 Task: Find connections with filter location Bönen with filter topic #Indiawith filter profile language Spanish with filter current company Union Bank of India with filter school Emlyon business school with filter industry Political Organizations with filter service category Management with filter keywords title Graphic Designer
Action: Mouse moved to (553, 72)
Screenshot: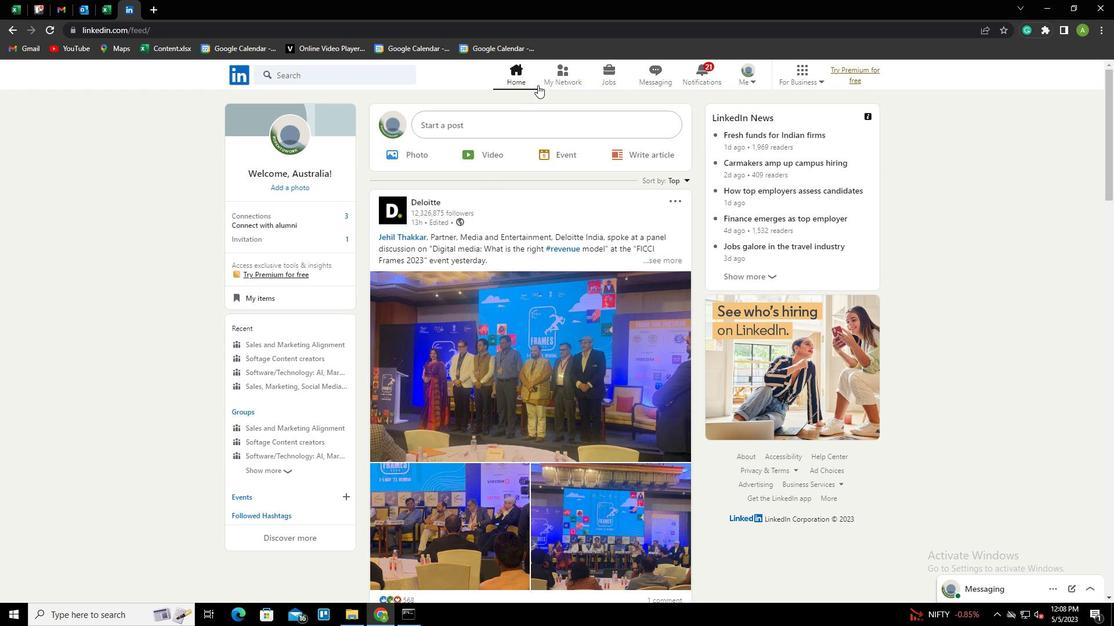 
Action: Mouse pressed left at (553, 72)
Screenshot: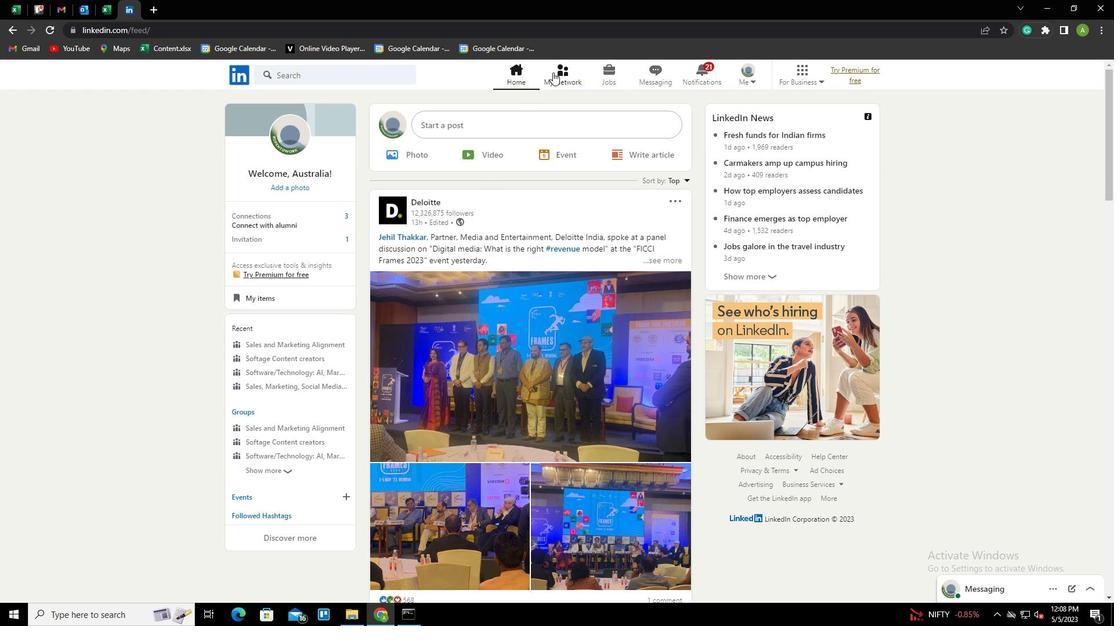 
Action: Mouse moved to (314, 139)
Screenshot: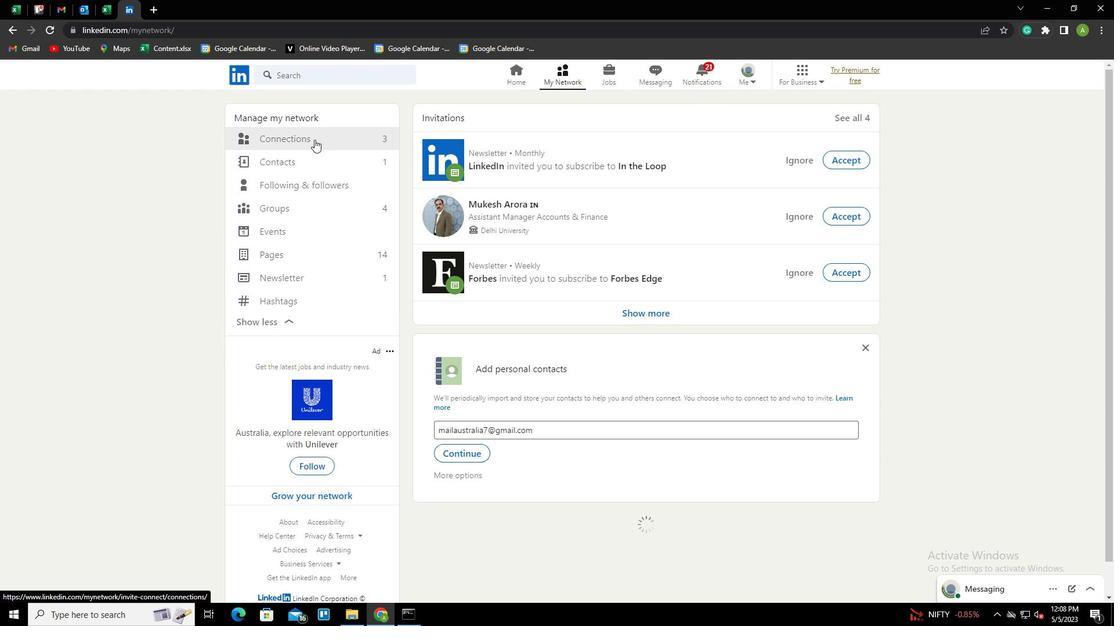 
Action: Mouse pressed left at (314, 139)
Screenshot: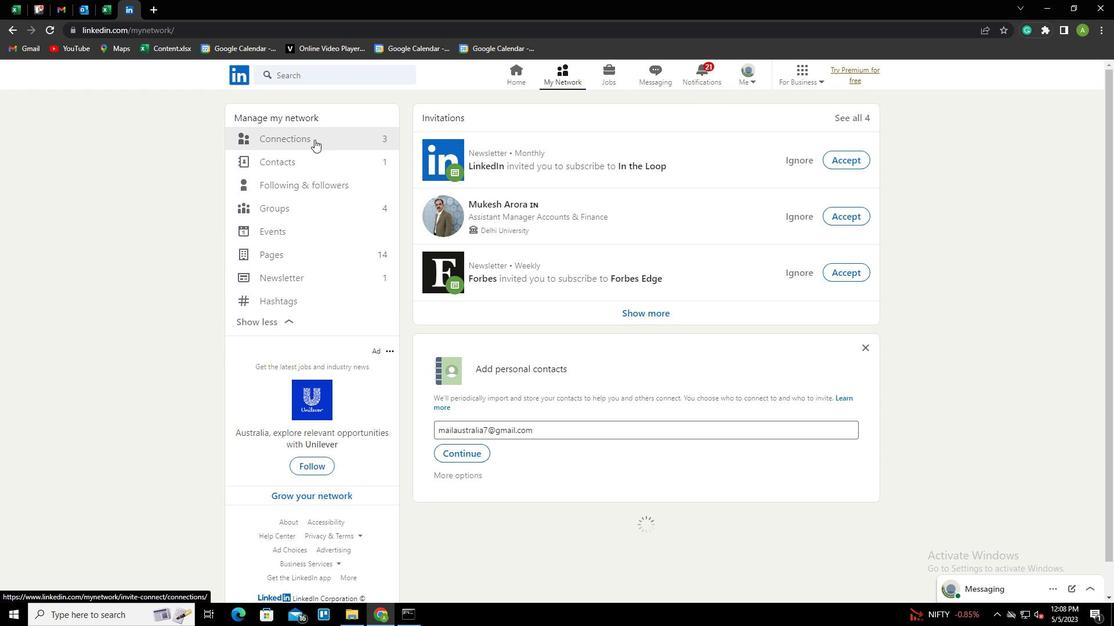 
Action: Mouse moved to (638, 138)
Screenshot: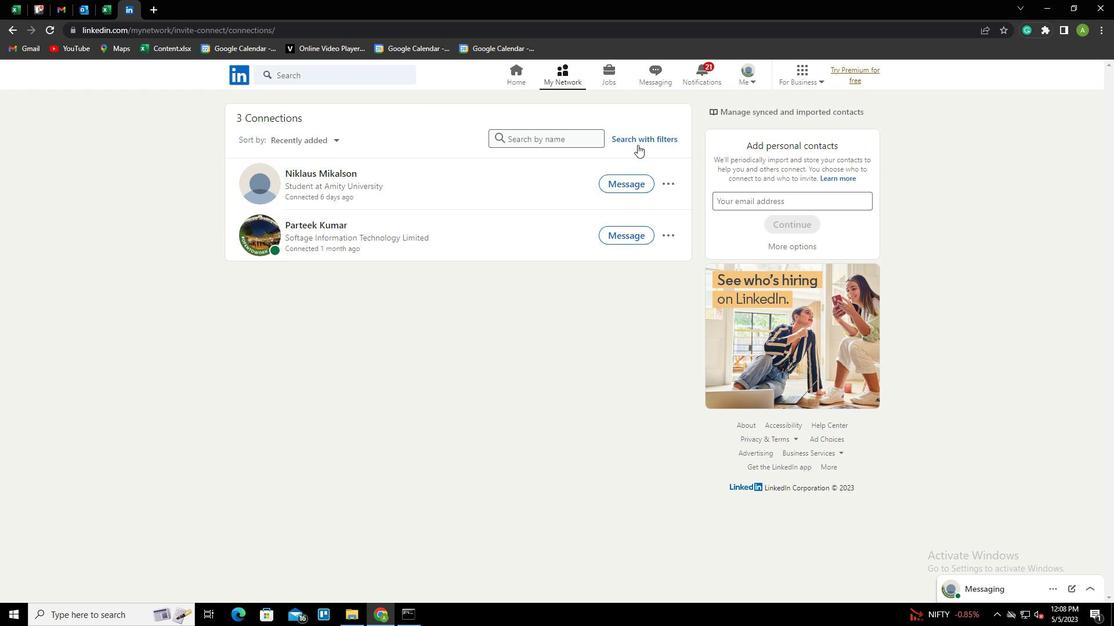 
Action: Mouse pressed left at (638, 138)
Screenshot: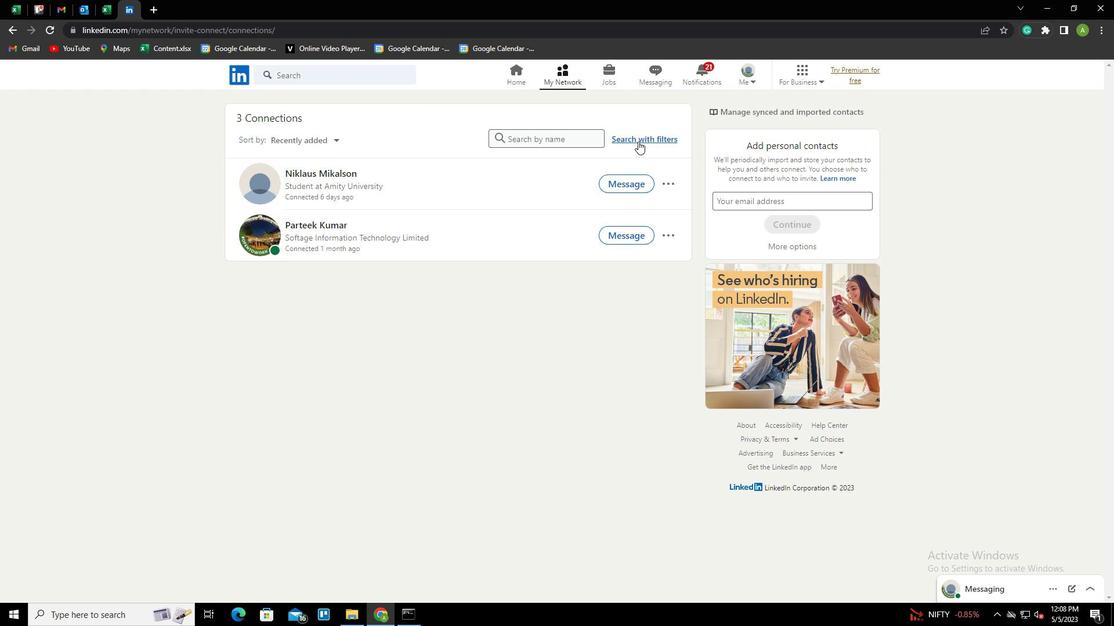 
Action: Mouse moved to (602, 104)
Screenshot: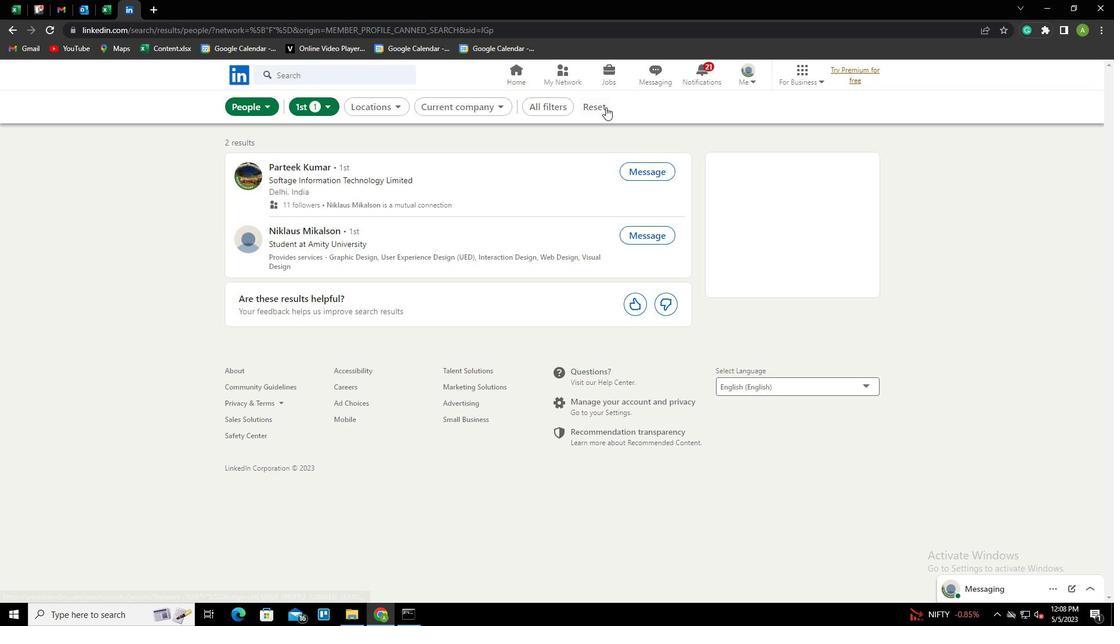 
Action: Mouse pressed left at (602, 104)
Screenshot: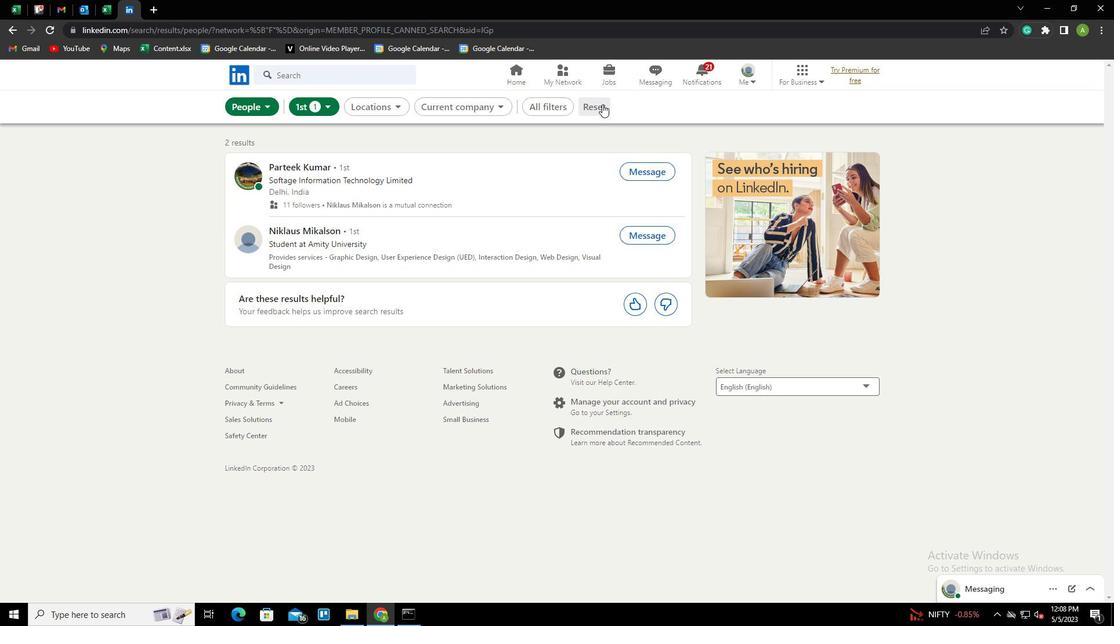 
Action: Mouse moved to (574, 107)
Screenshot: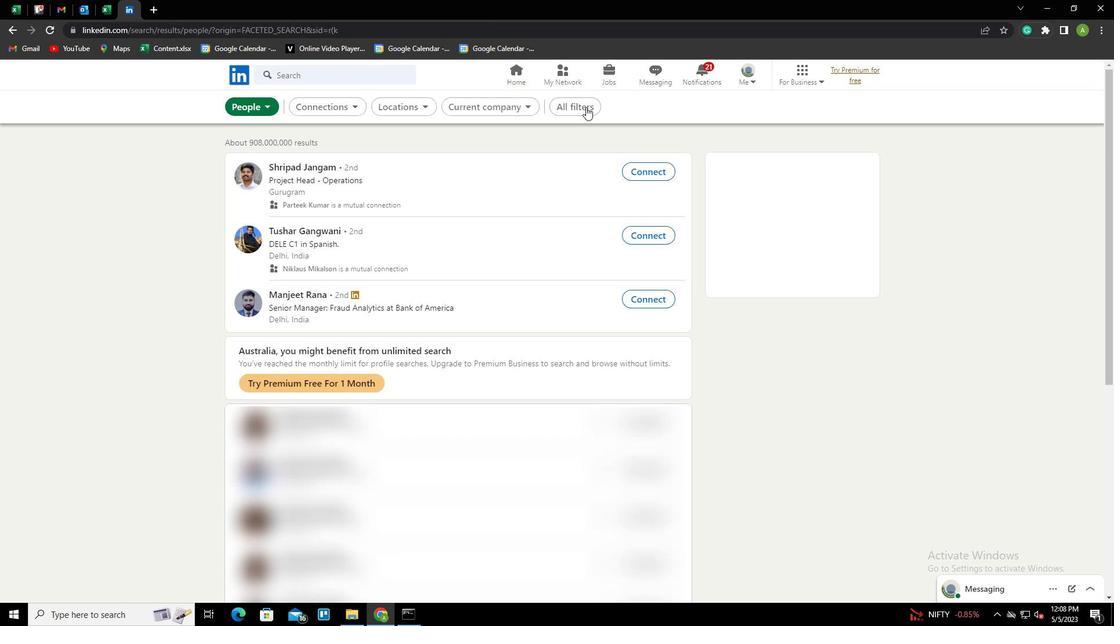 
Action: Mouse pressed left at (574, 107)
Screenshot: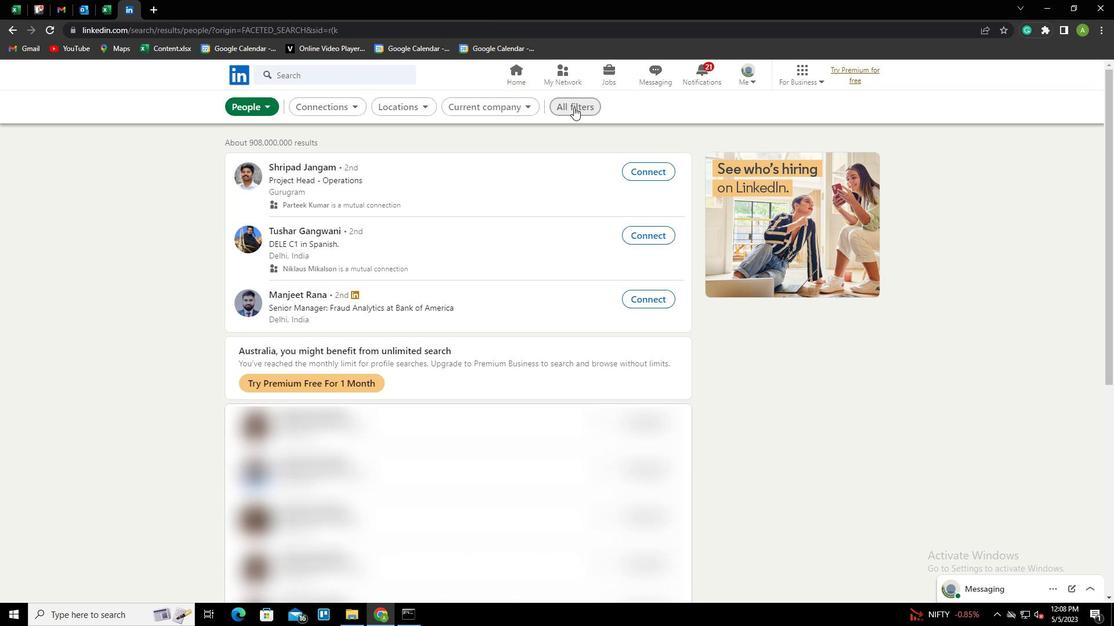 
Action: Mouse moved to (897, 312)
Screenshot: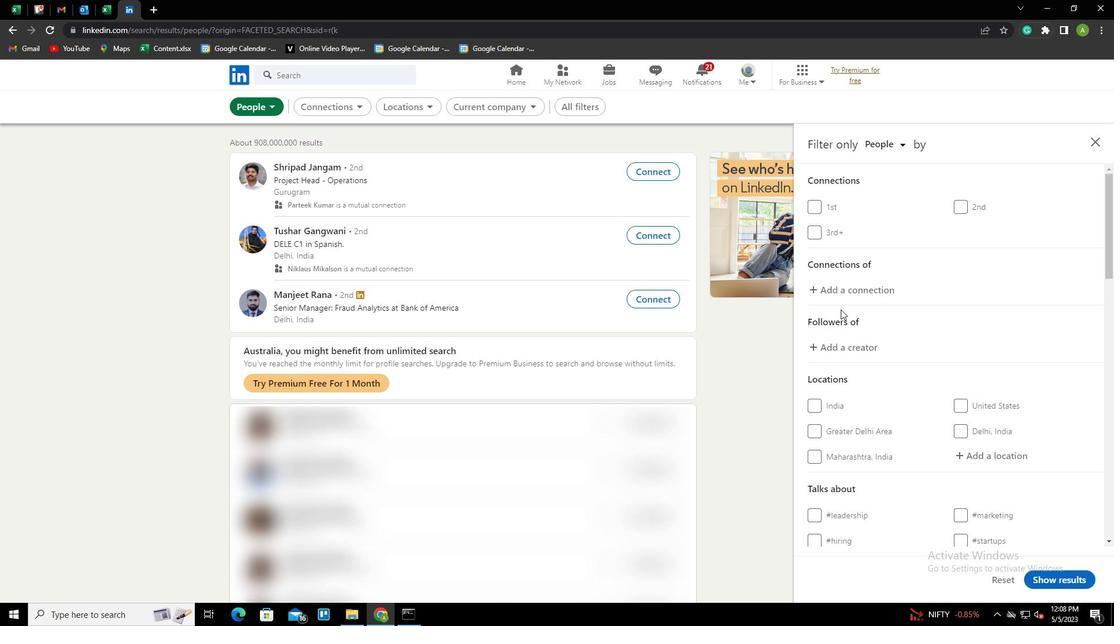 
Action: Mouse scrolled (897, 311) with delta (0, 0)
Screenshot: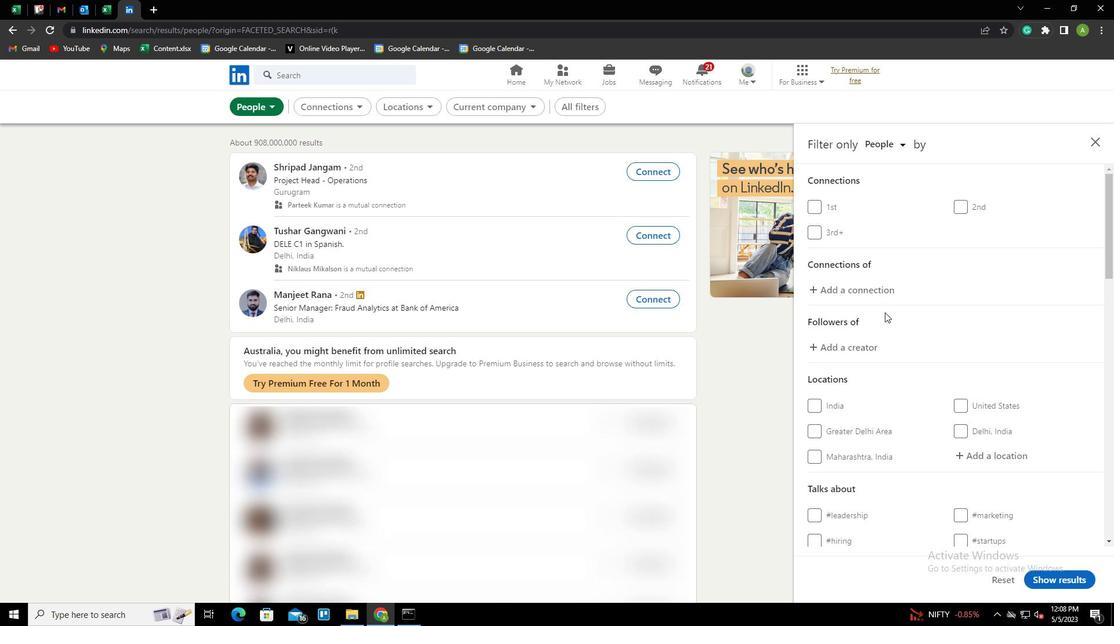 
Action: Mouse scrolled (897, 311) with delta (0, 0)
Screenshot: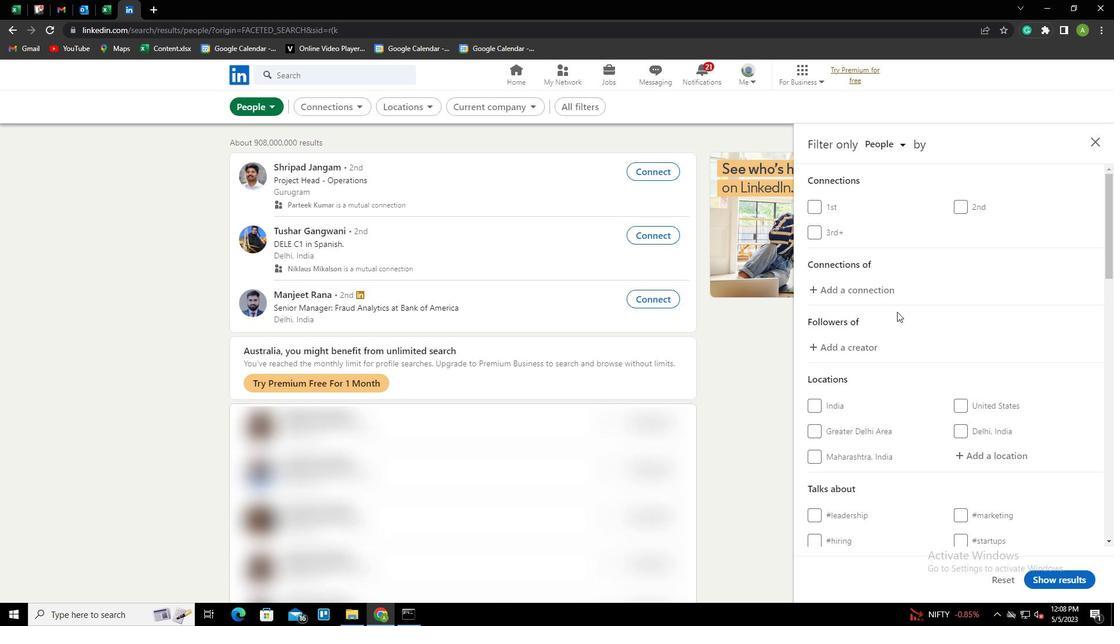 
Action: Mouse scrolled (897, 311) with delta (0, 0)
Screenshot: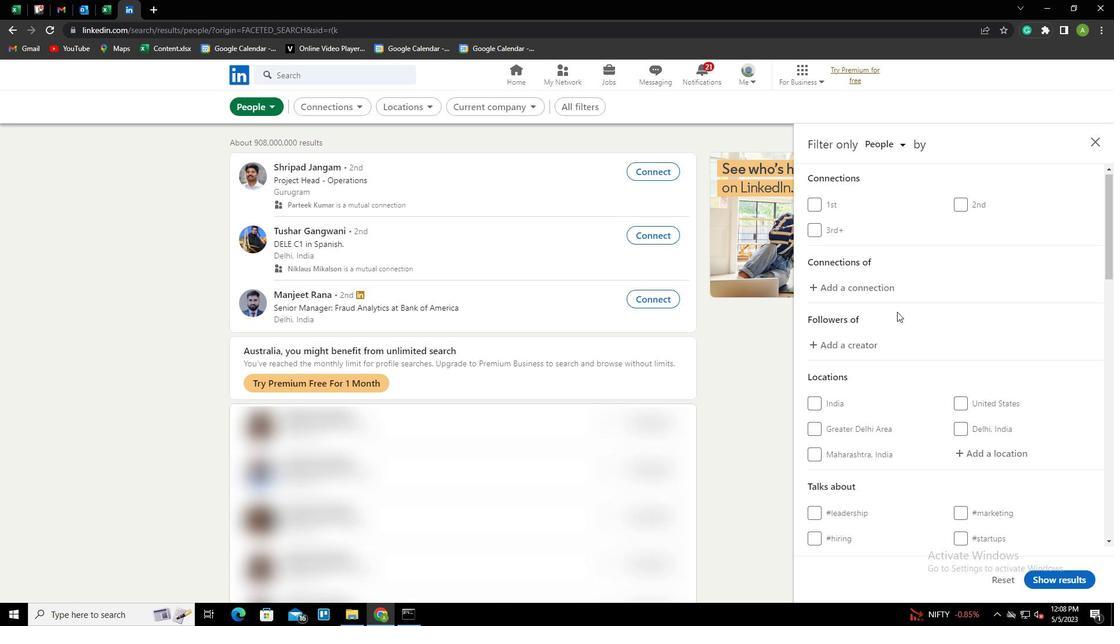 
Action: Mouse moved to (984, 283)
Screenshot: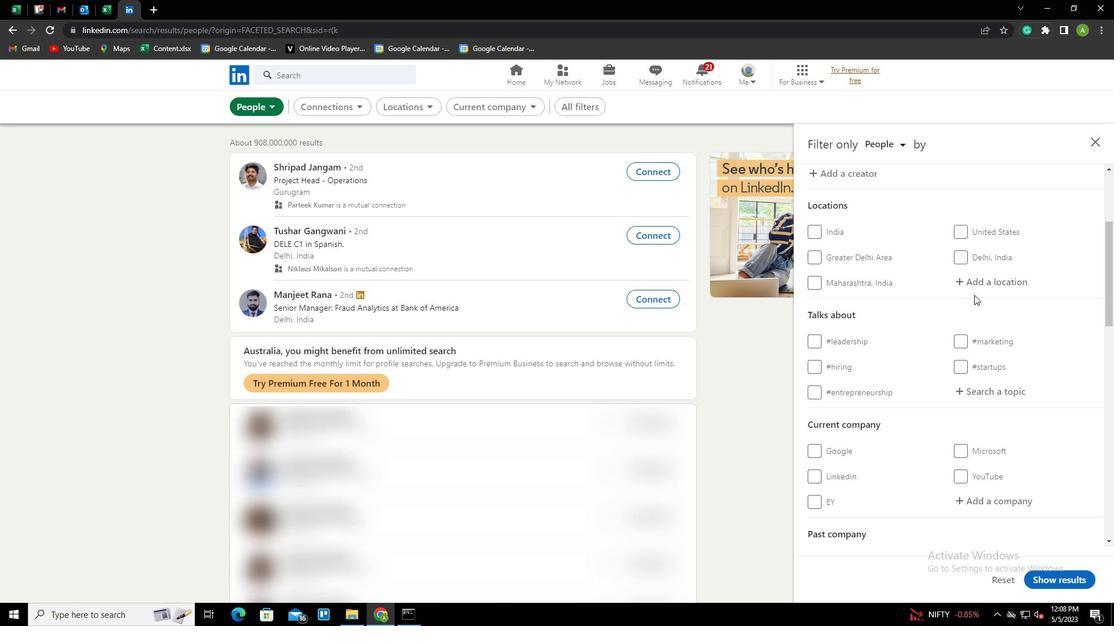 
Action: Mouse pressed left at (984, 283)
Screenshot: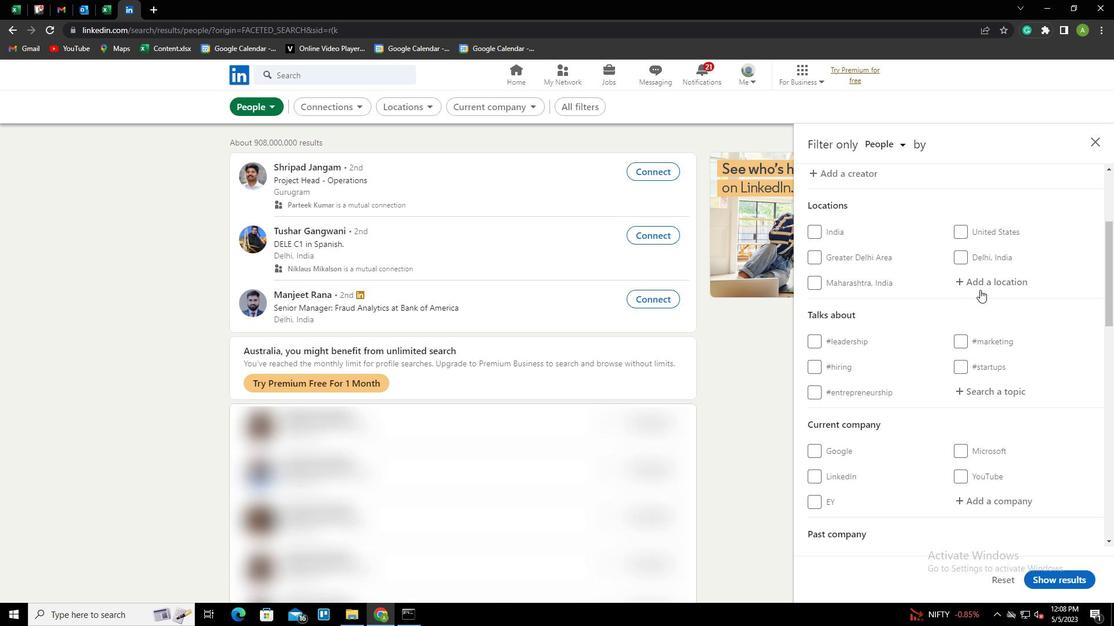 
Action: Key pressed <Key.shift>C
Screenshot: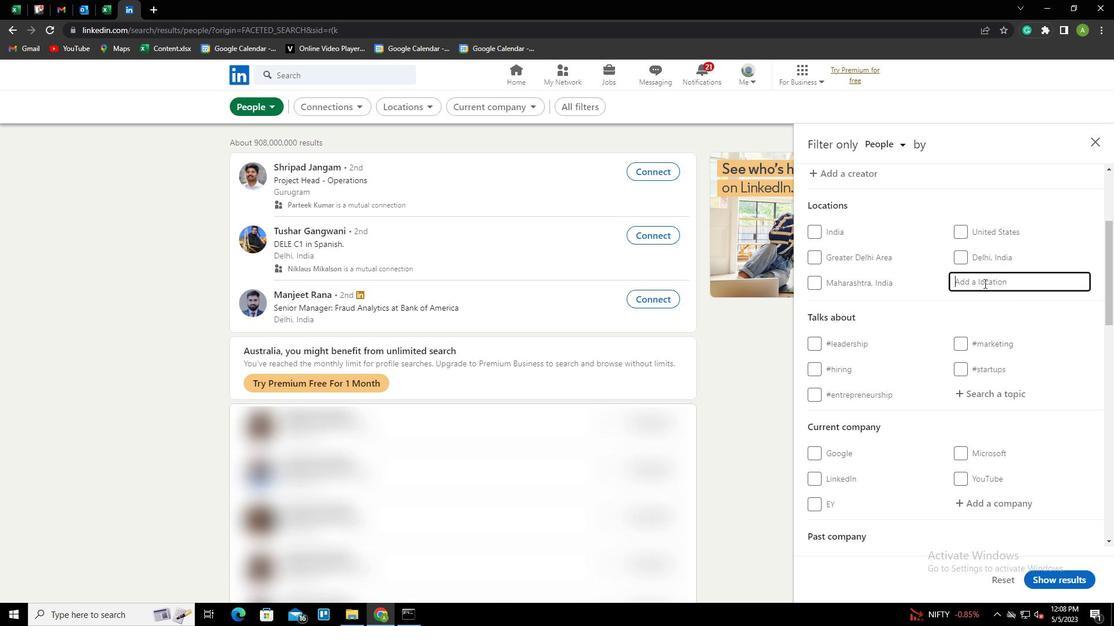 
Action: Mouse moved to (948, 261)
Screenshot: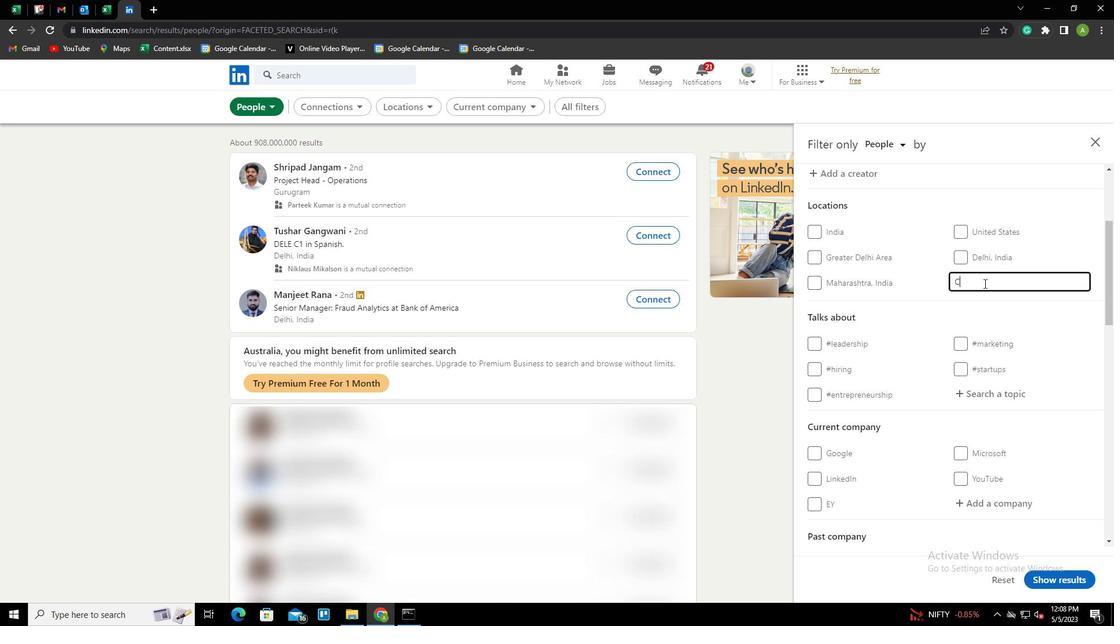 
Action: Key pressed <Key.backspace><Key.shift>BONEN<Key.down><Key.enter>
Screenshot: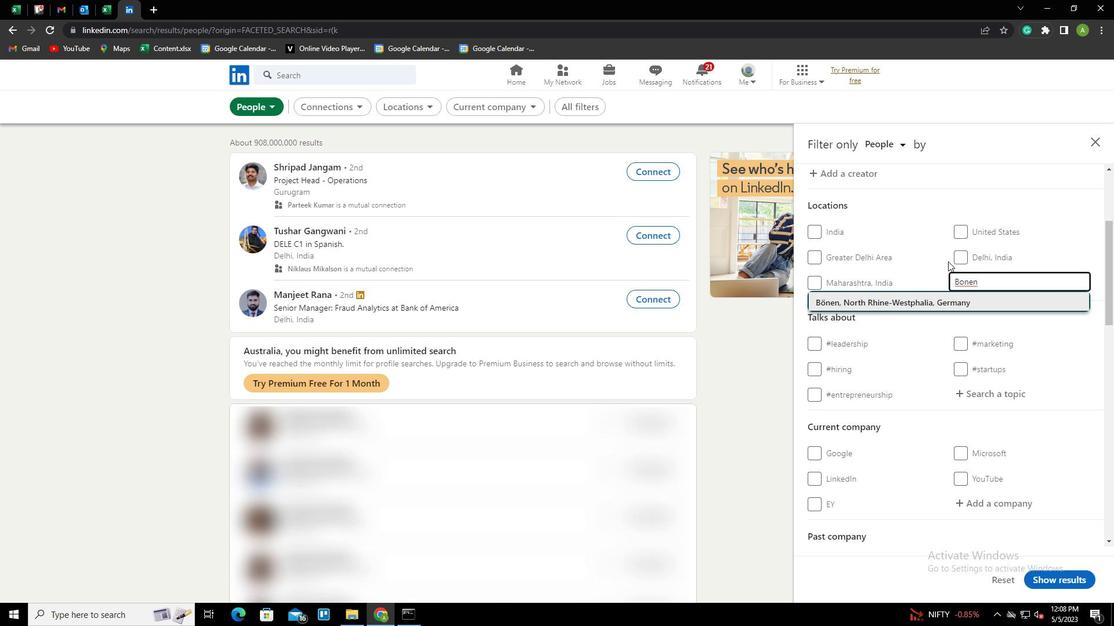 
Action: Mouse scrolled (948, 261) with delta (0, 0)
Screenshot: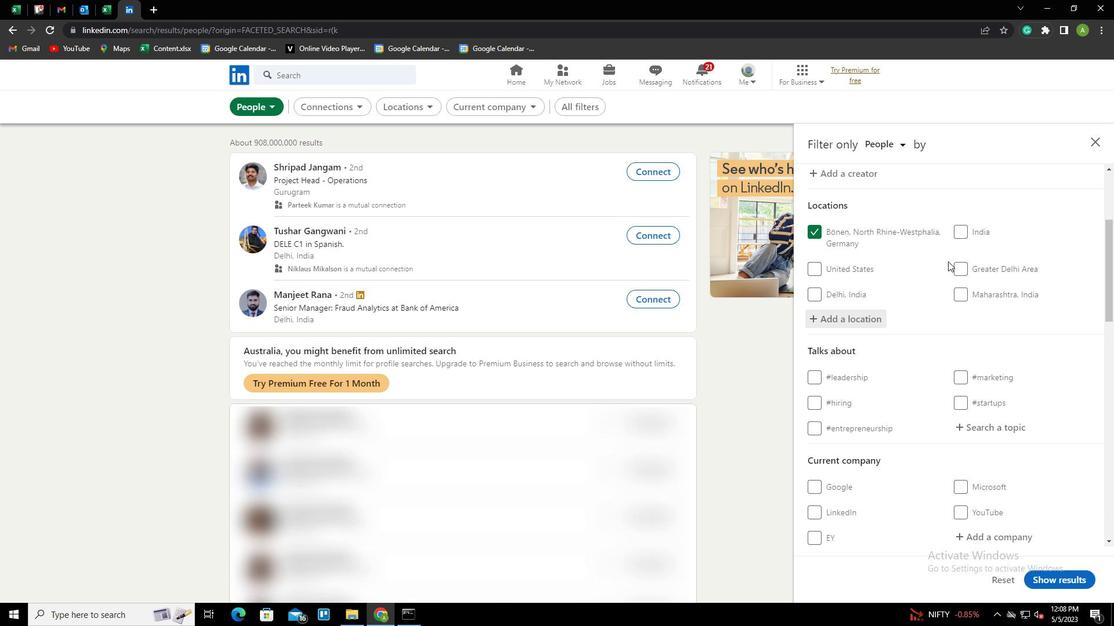 
Action: Mouse scrolled (948, 261) with delta (0, 0)
Screenshot: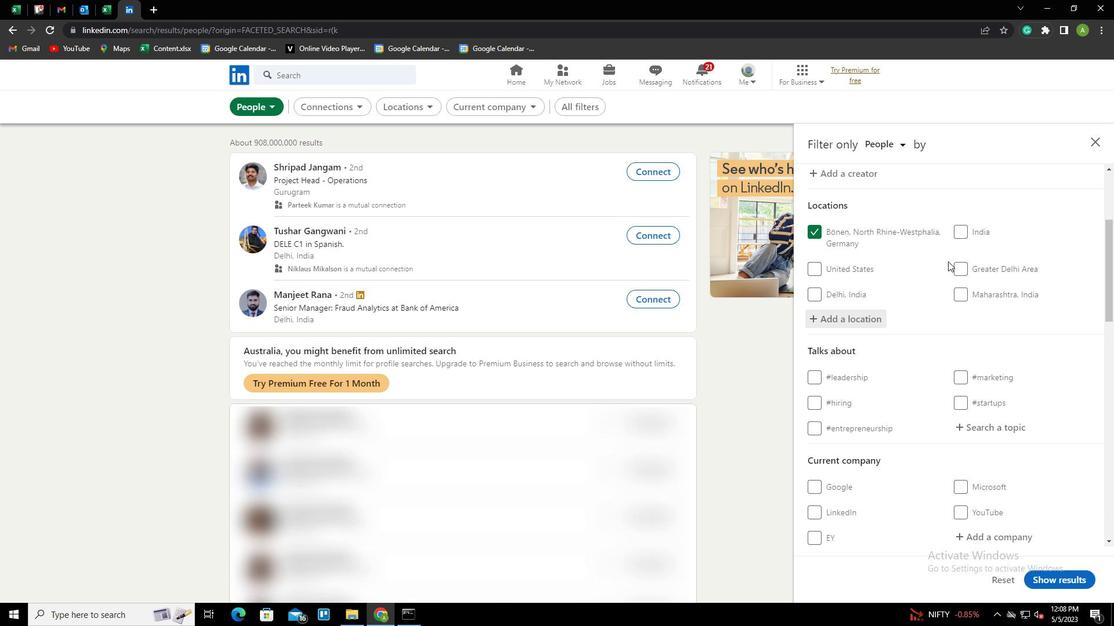 
Action: Mouse moved to (974, 307)
Screenshot: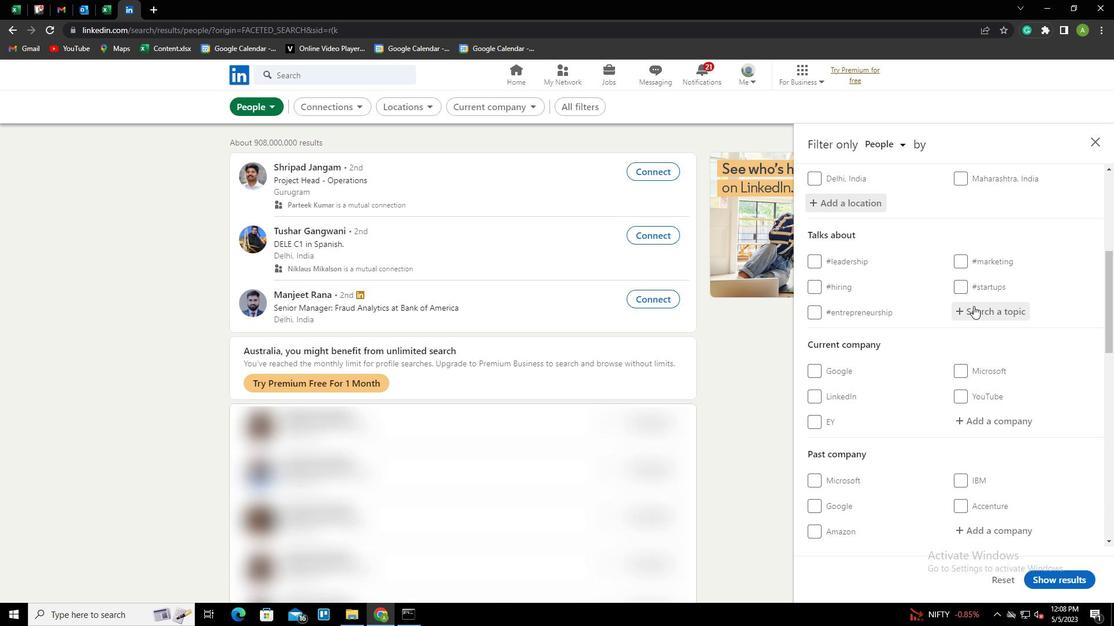 
Action: Mouse pressed left at (974, 307)
Screenshot: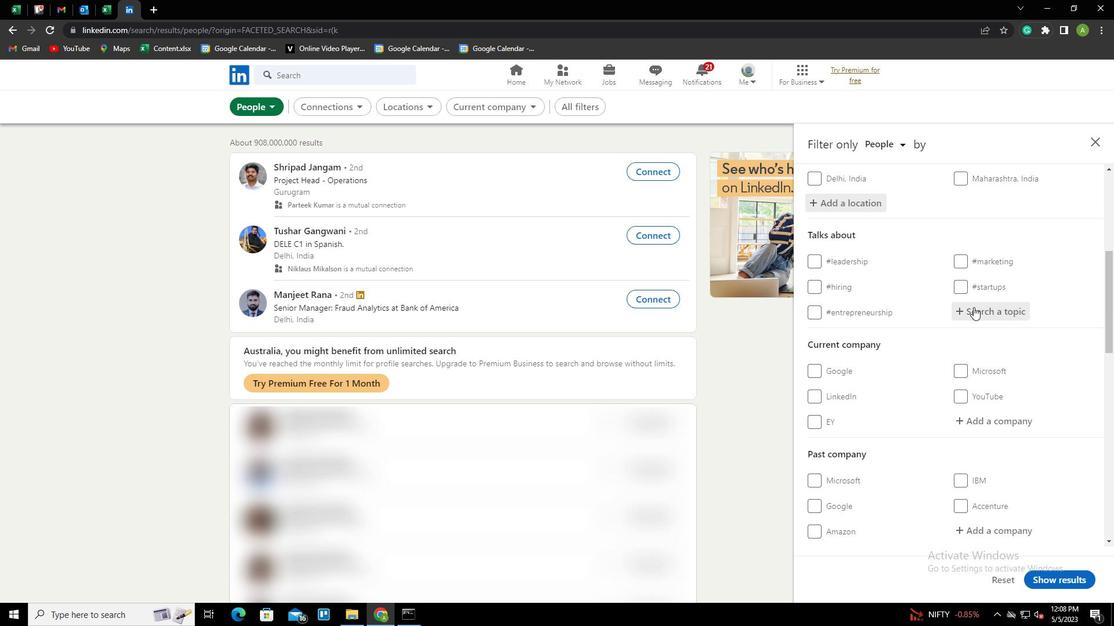 
Action: Key pressed INDIA<Key.down><Key.enter>
Screenshot: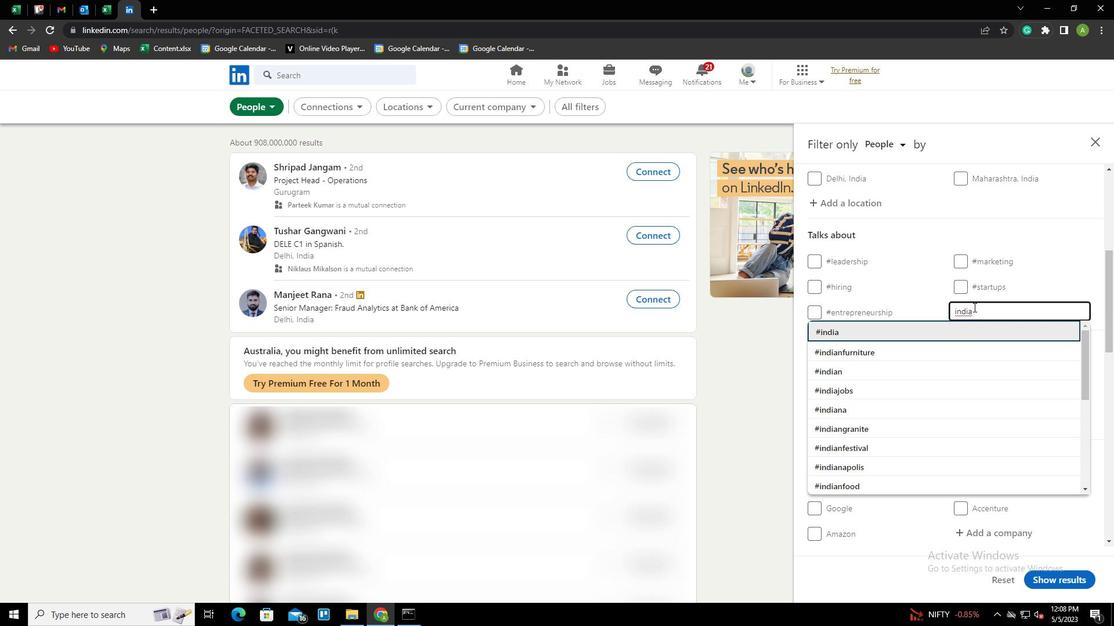 
Action: Mouse scrolled (974, 307) with delta (0, 0)
Screenshot: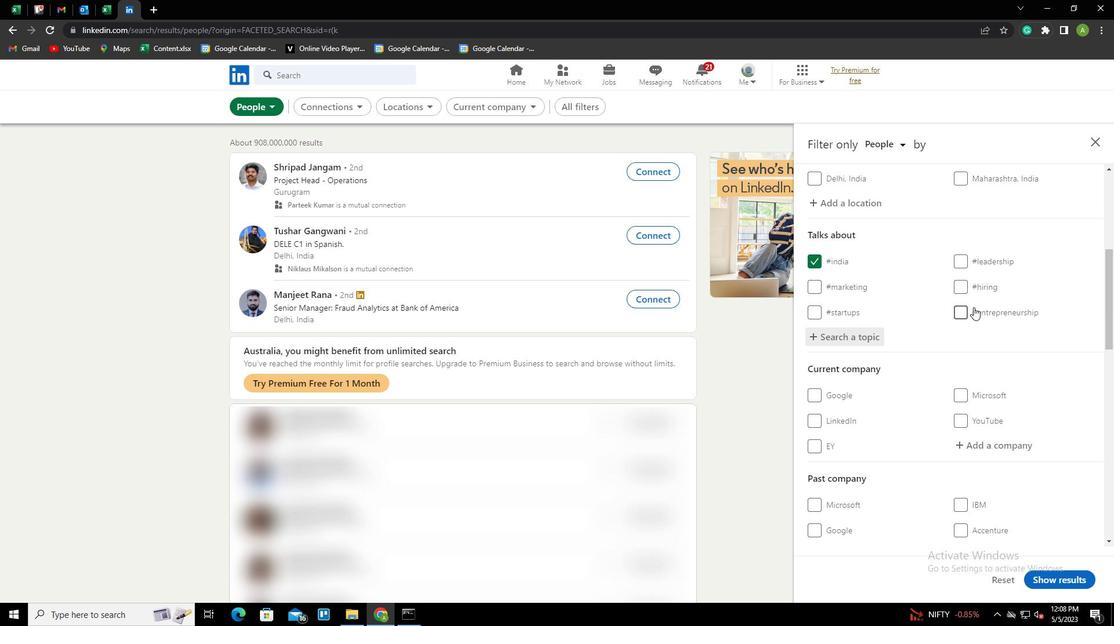 
Action: Mouse scrolled (974, 307) with delta (0, 0)
Screenshot: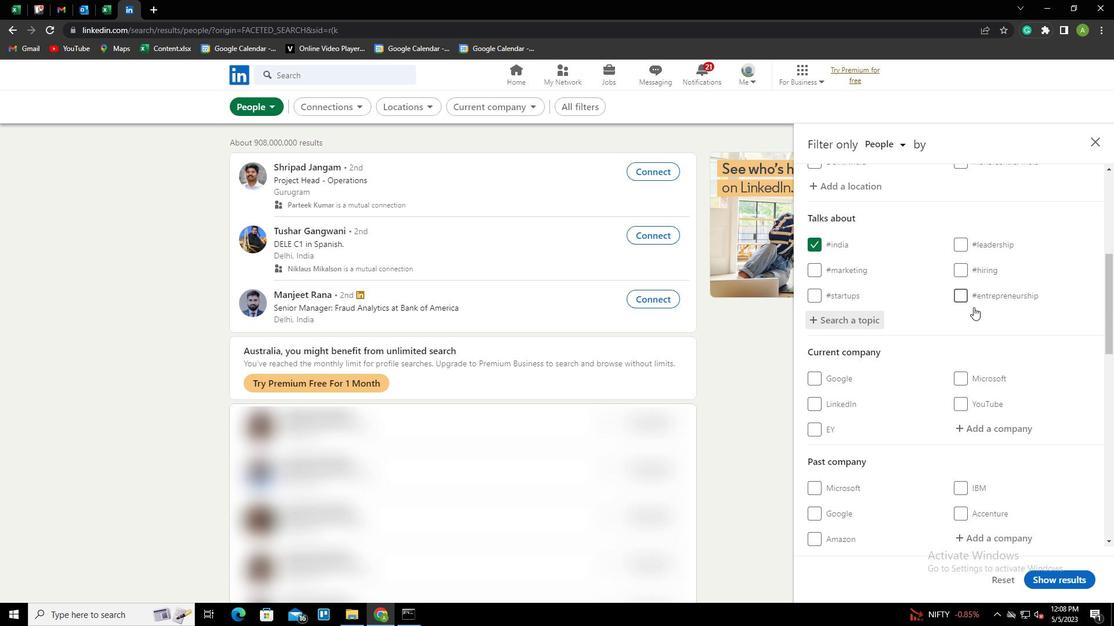
Action: Mouse scrolled (974, 307) with delta (0, 0)
Screenshot: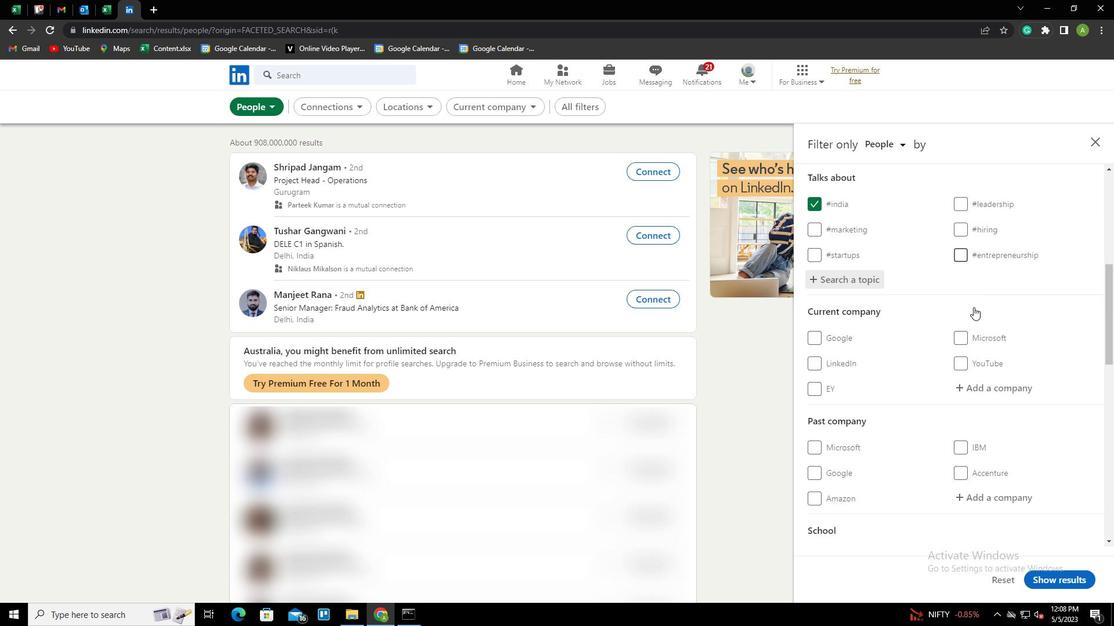
Action: Mouse scrolled (974, 307) with delta (0, 0)
Screenshot: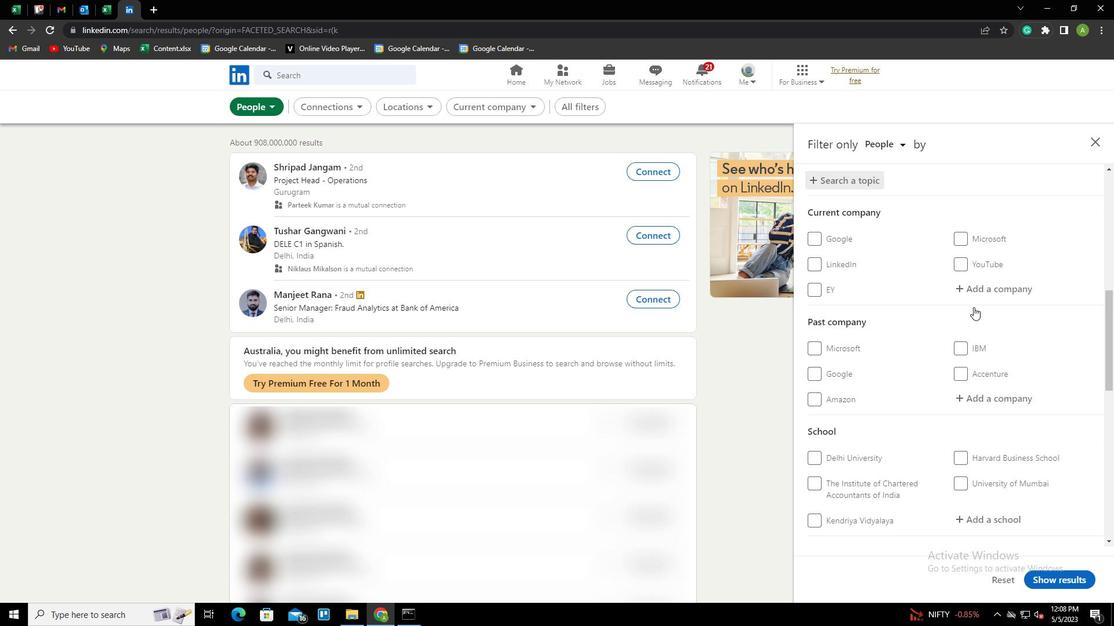 
Action: Mouse scrolled (974, 307) with delta (0, 0)
Screenshot: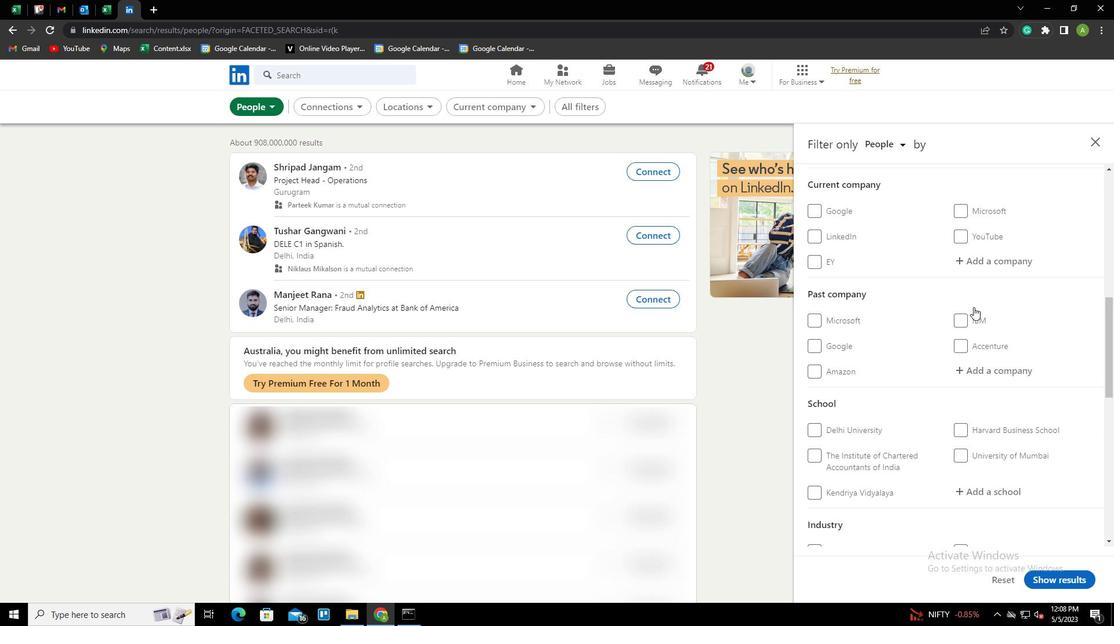 
Action: Mouse scrolled (974, 307) with delta (0, 0)
Screenshot: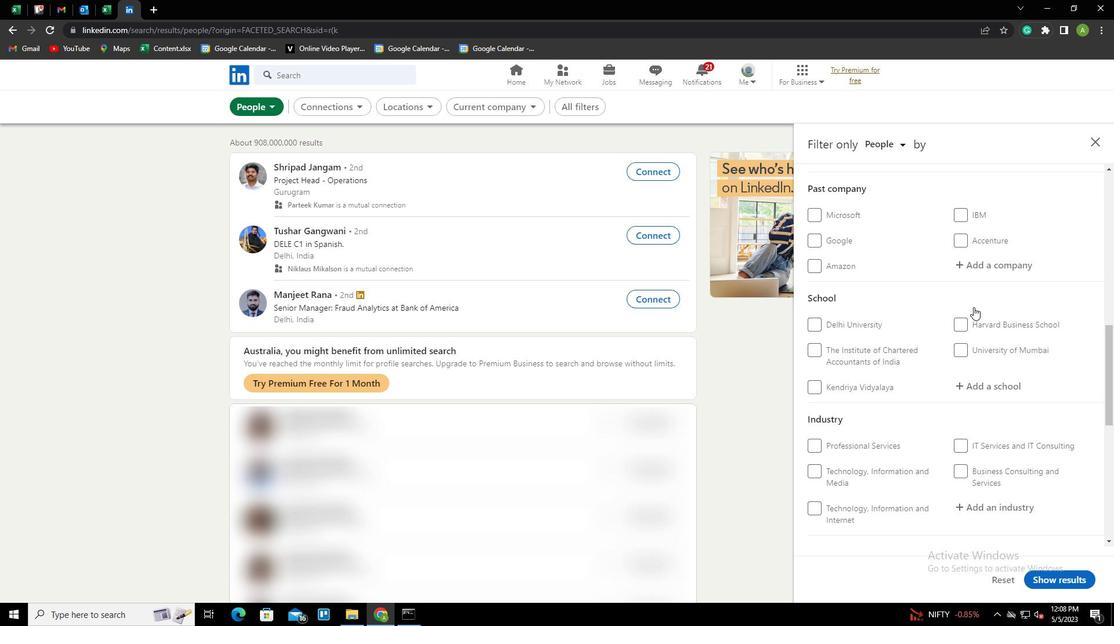
Action: Mouse scrolled (974, 307) with delta (0, 0)
Screenshot: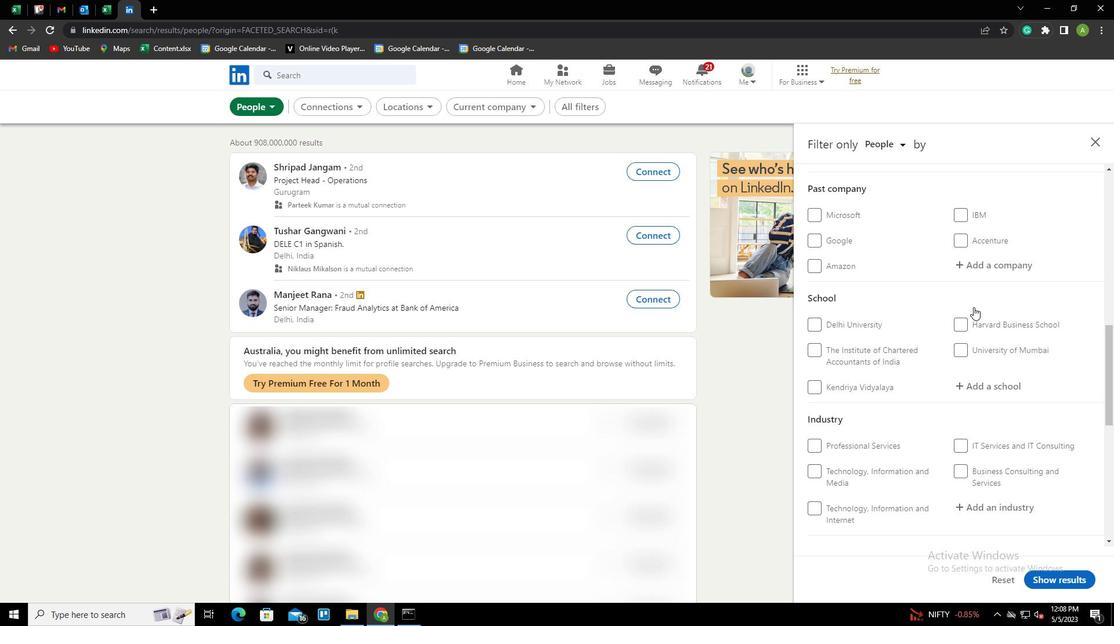 
Action: Mouse scrolled (974, 307) with delta (0, 0)
Screenshot: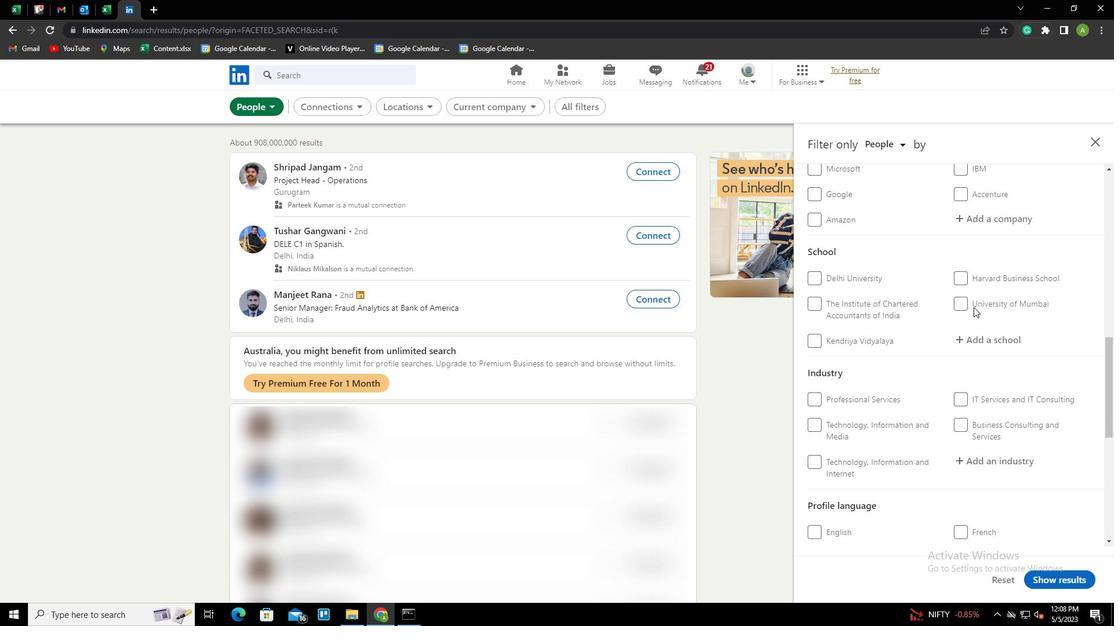 
Action: Mouse scrolled (974, 307) with delta (0, 0)
Screenshot: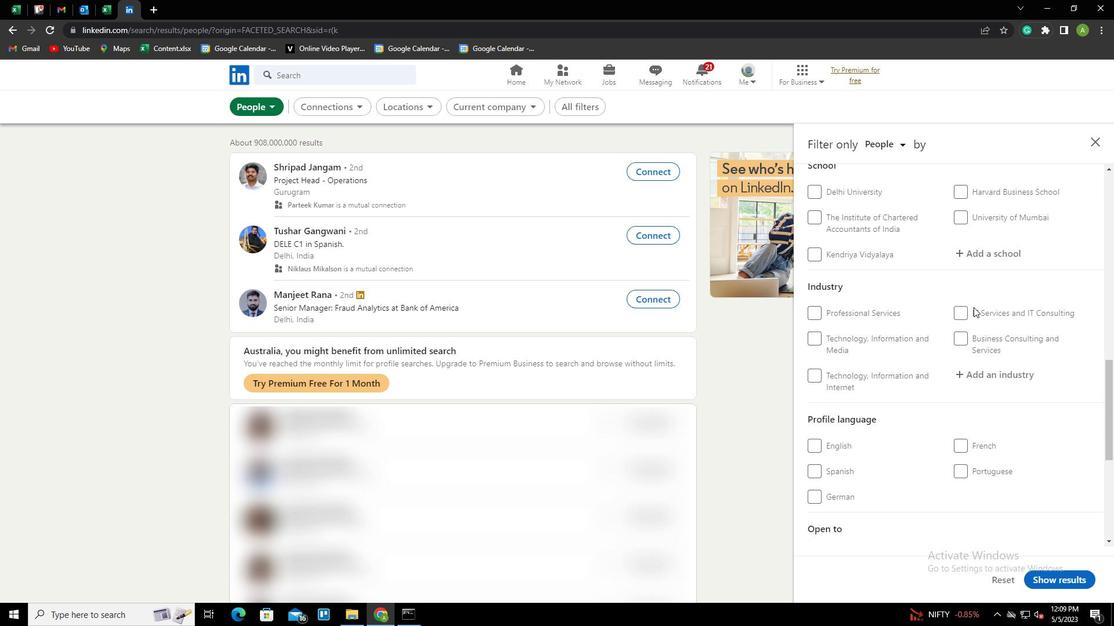 
Action: Mouse moved to (827, 370)
Screenshot: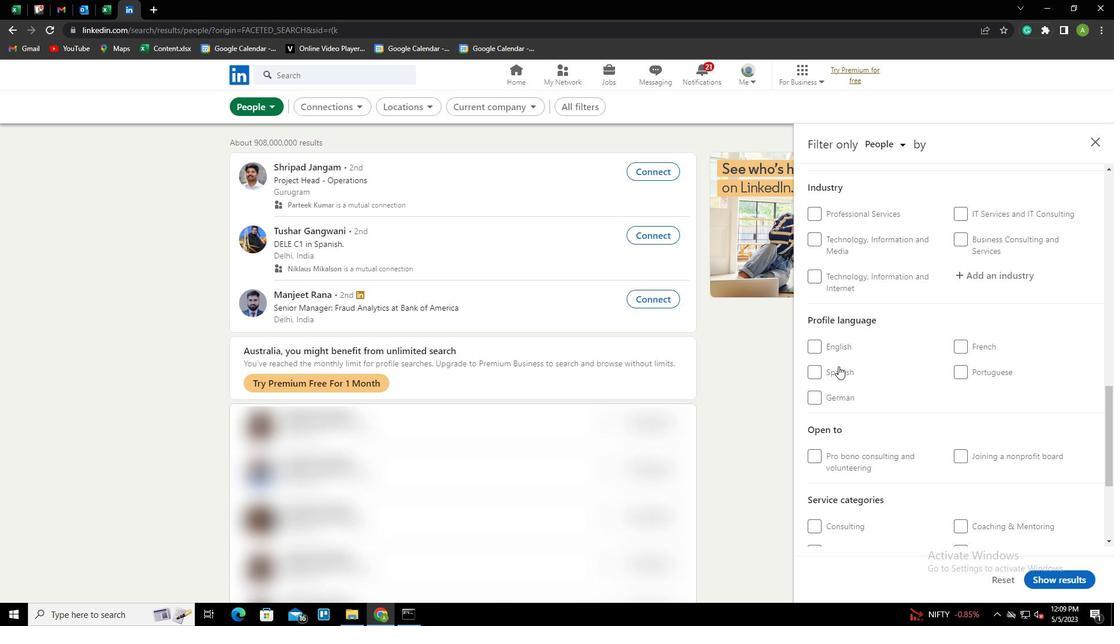 
Action: Mouse pressed left at (827, 370)
Screenshot: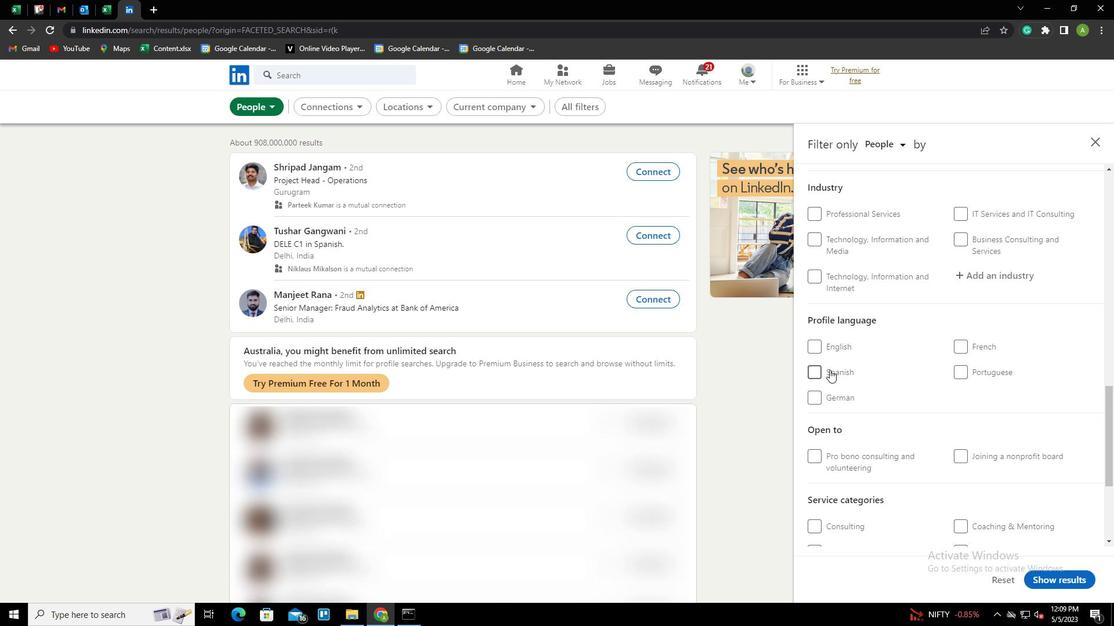 
Action: Mouse moved to (953, 355)
Screenshot: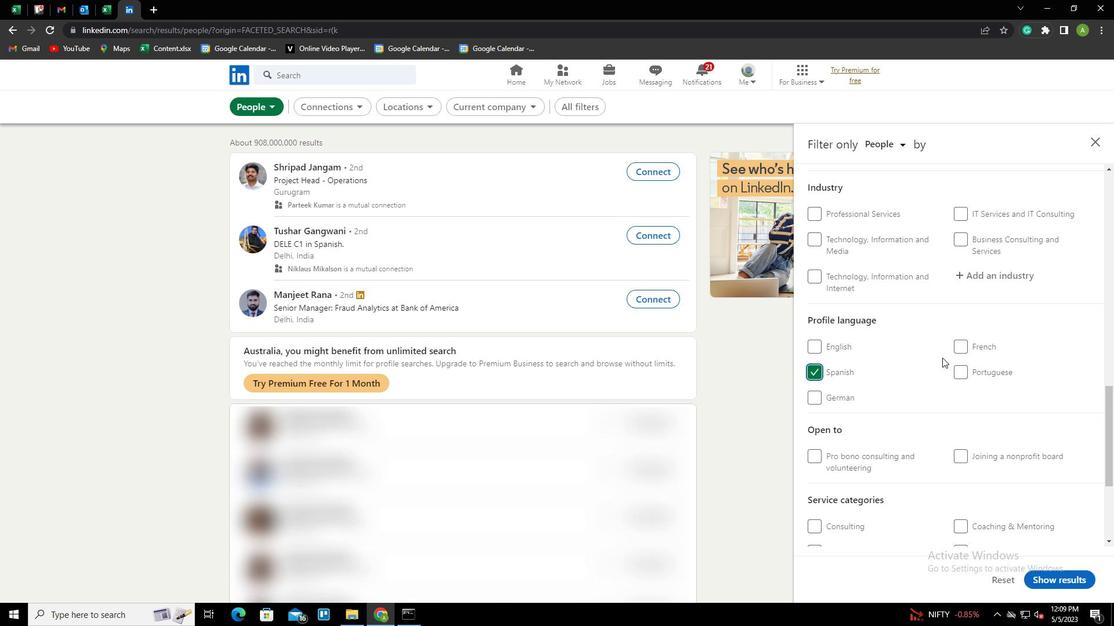 
Action: Mouse scrolled (953, 355) with delta (0, 0)
Screenshot: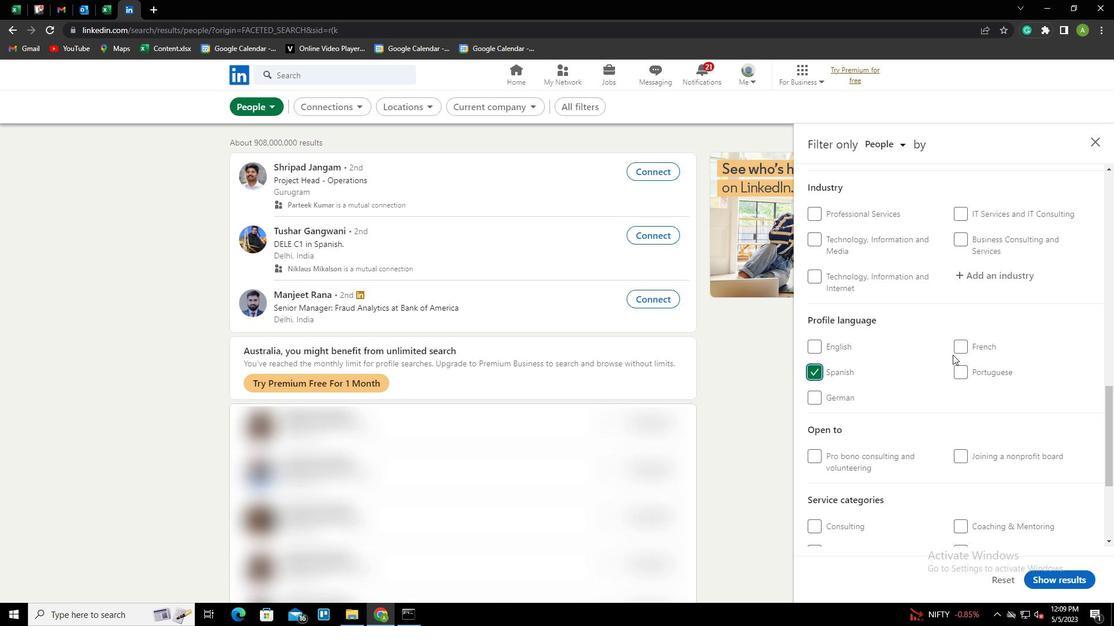 
Action: Mouse scrolled (953, 355) with delta (0, 0)
Screenshot: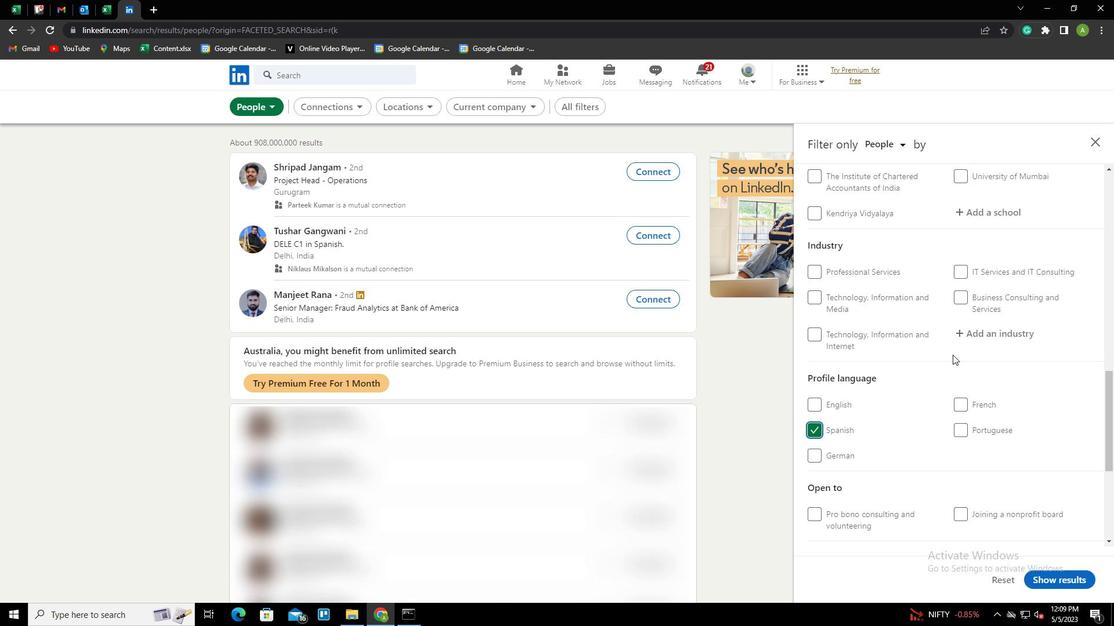 
Action: Mouse scrolled (953, 355) with delta (0, 0)
Screenshot: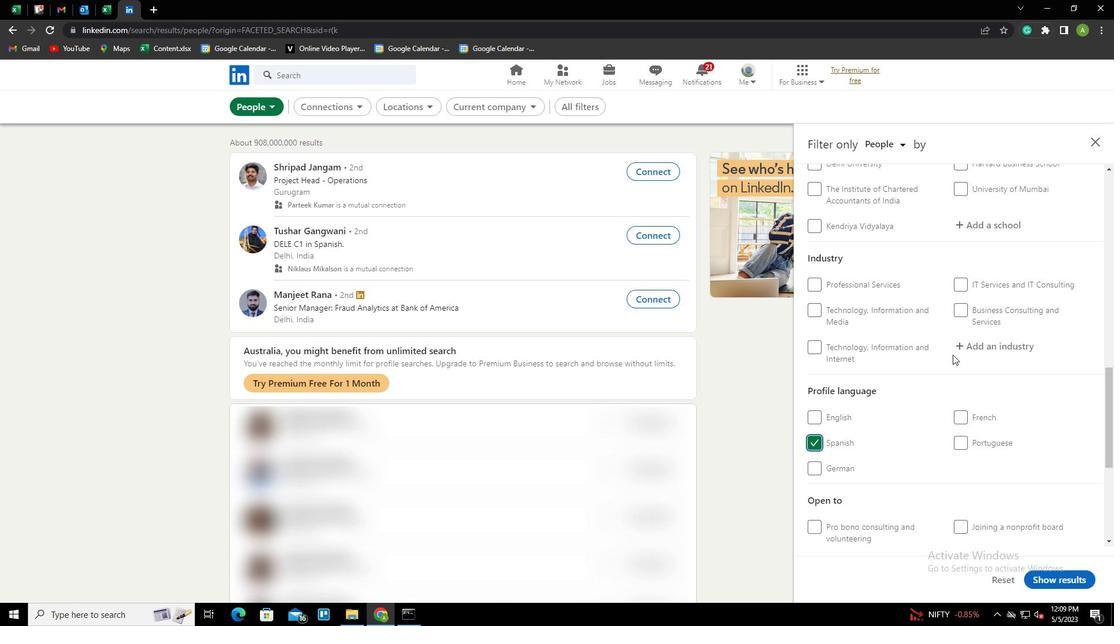 
Action: Mouse scrolled (953, 355) with delta (0, 0)
Screenshot: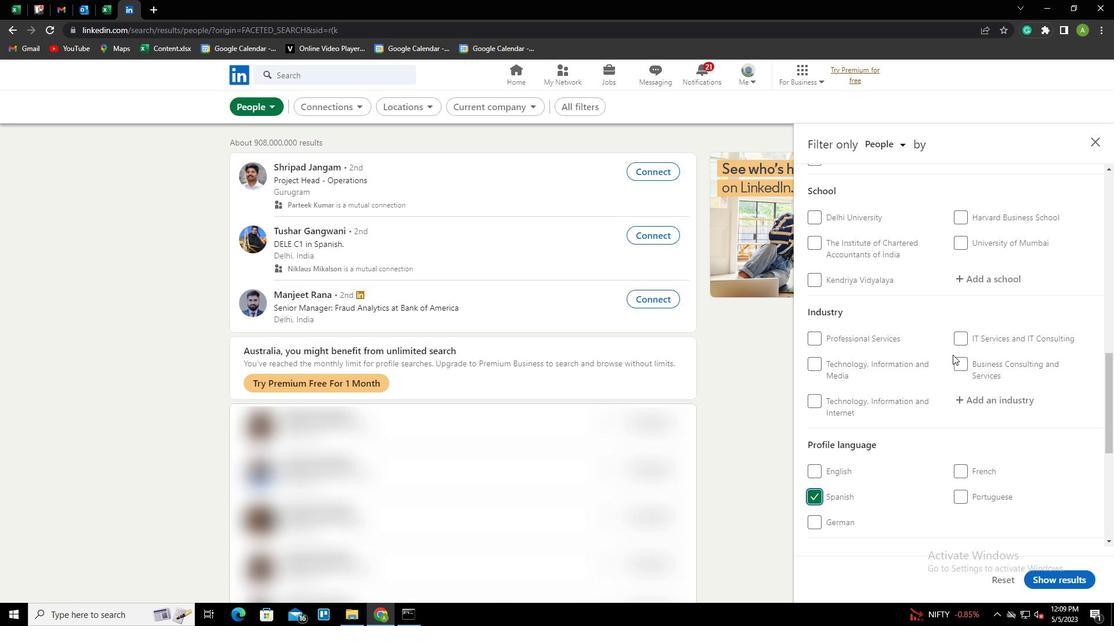 
Action: Mouse scrolled (953, 355) with delta (0, 0)
Screenshot: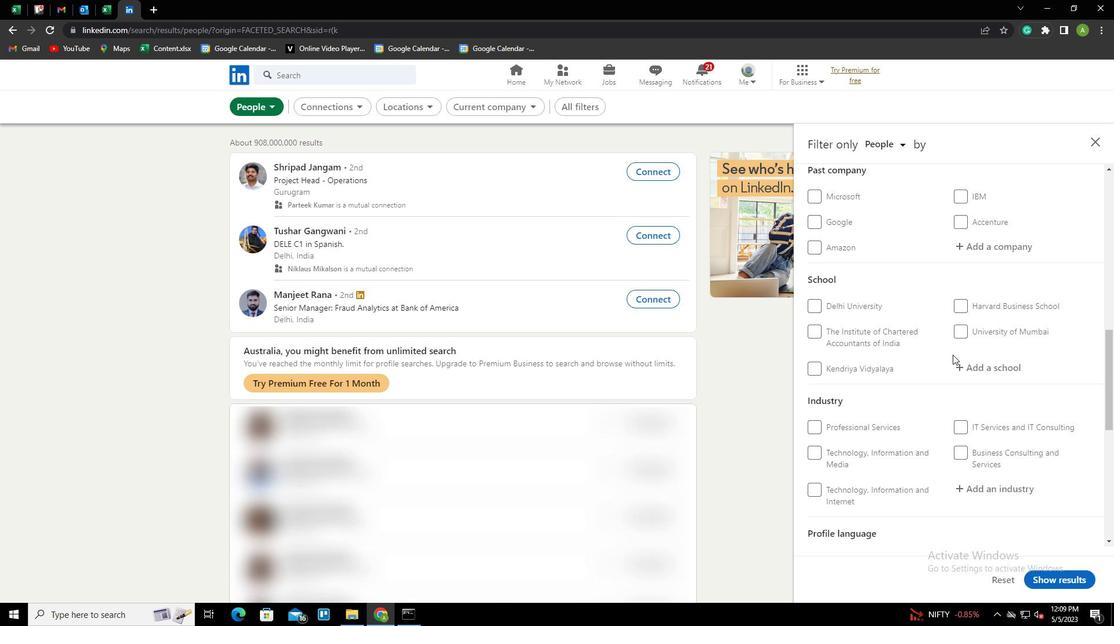 
Action: Mouse scrolled (953, 355) with delta (0, 0)
Screenshot: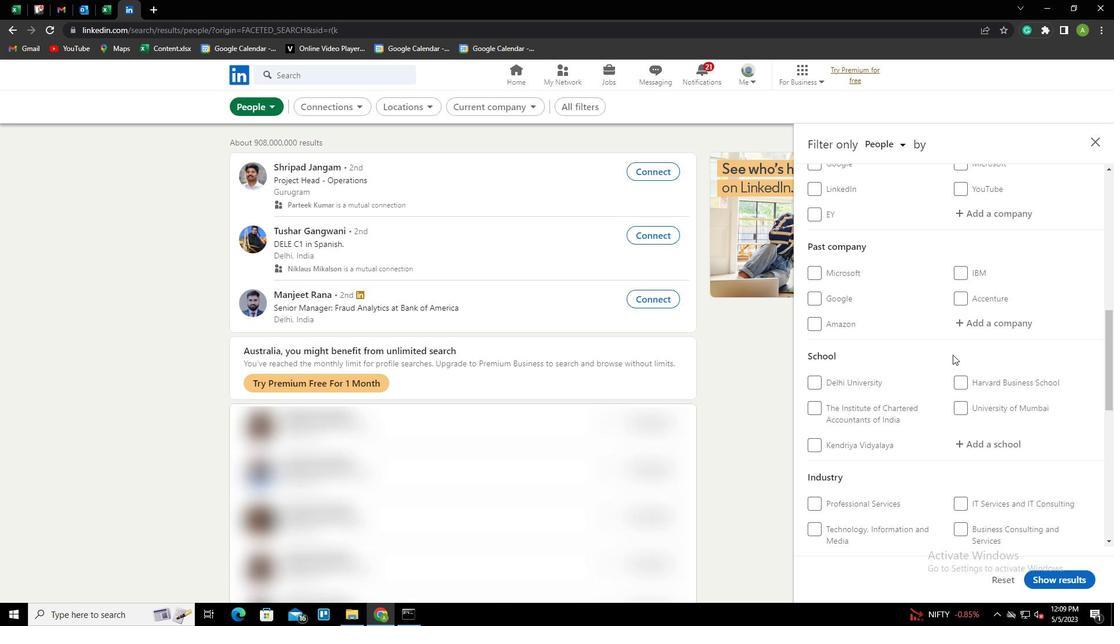 
Action: Mouse moved to (965, 269)
Screenshot: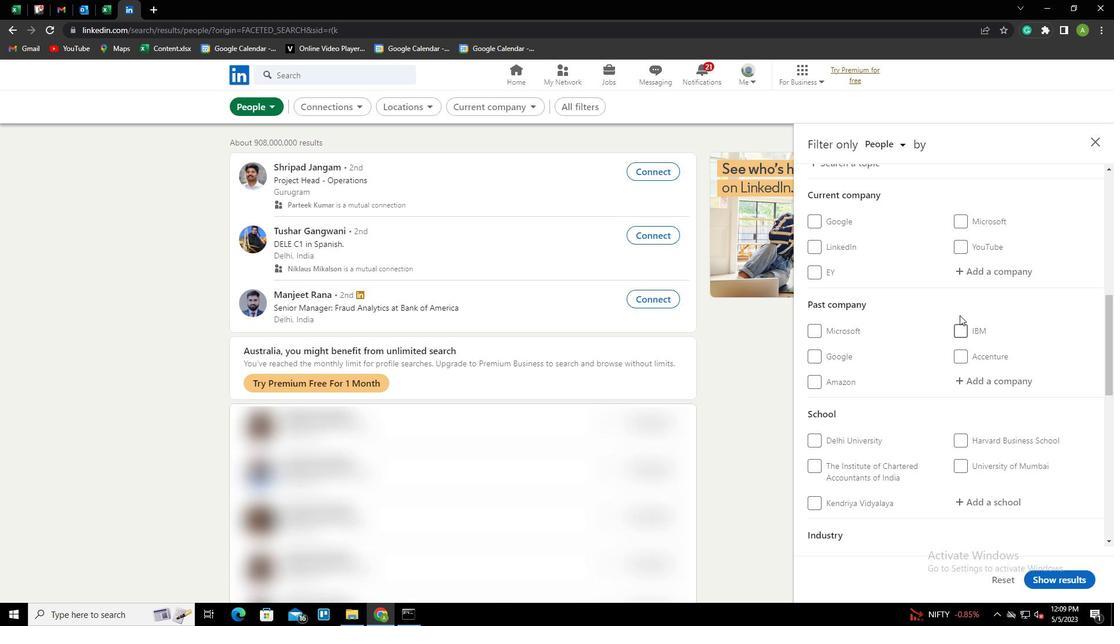 
Action: Mouse pressed left at (965, 269)
Screenshot: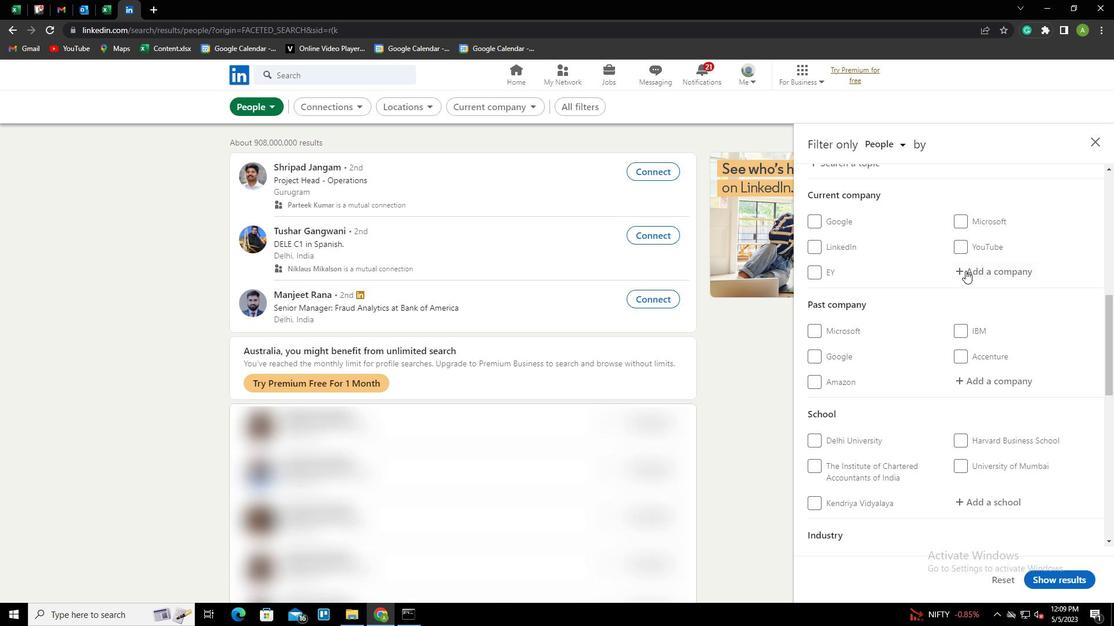 
Action: Key pressed <Key.shift><Key.shift><Key.shift><Key.shift><Key.shift><Key.shift><Key.shift><Key.shift><Key.shift>UNION<Key.space><Key.shift>BAK<Key.backspace>NK<Key.space>OF<Key.space><Key.shift>INDIA<Key.down><Key.down><Key.enter>
Screenshot: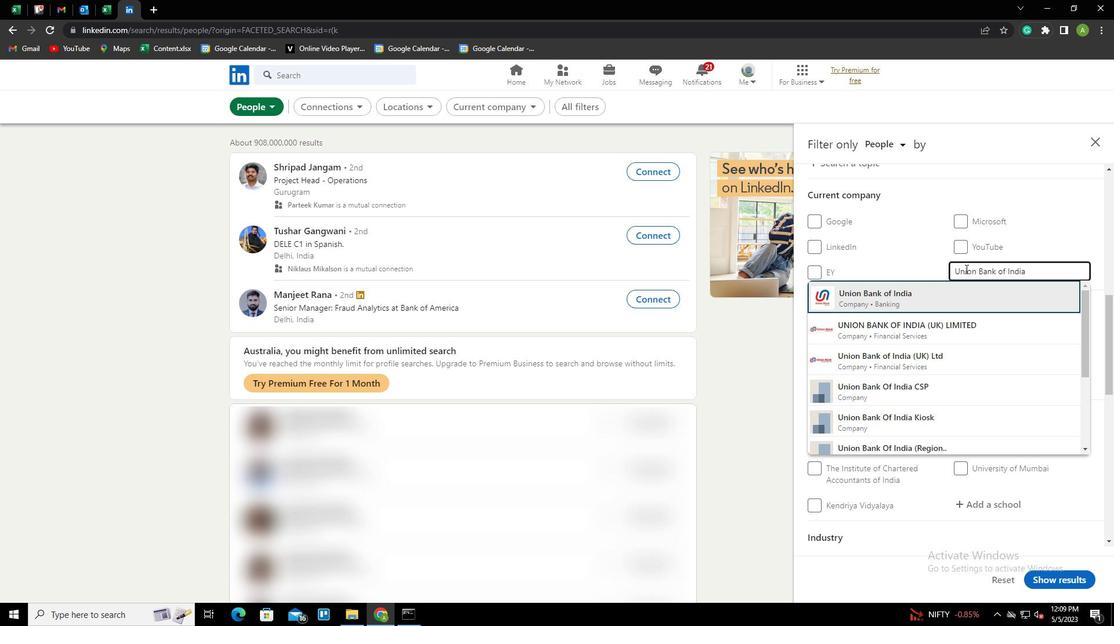 
Action: Mouse scrolled (965, 268) with delta (0, 0)
Screenshot: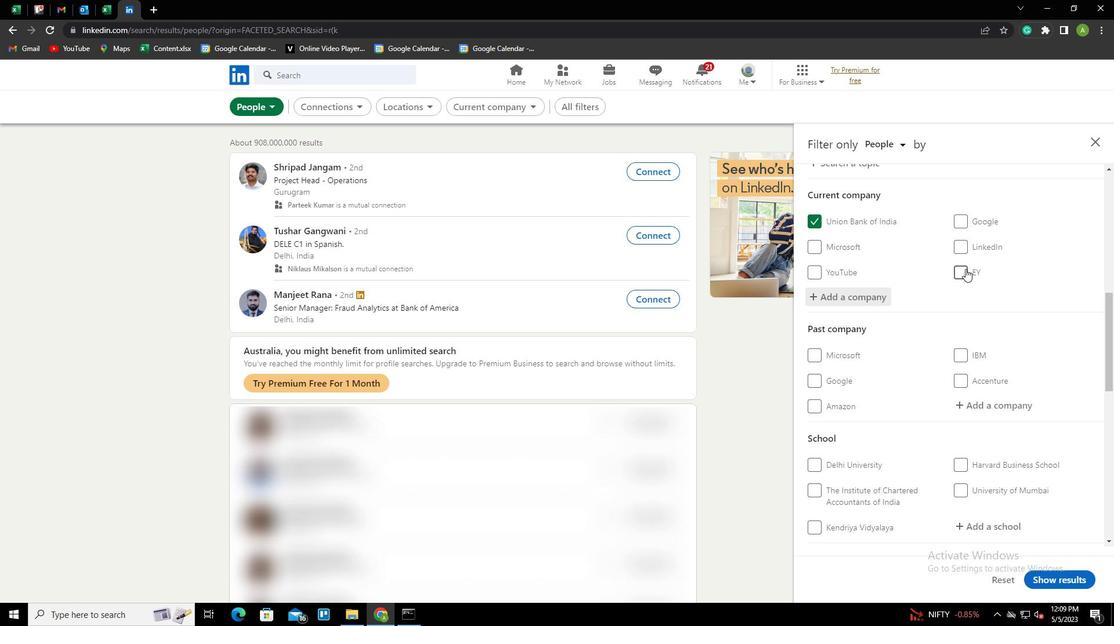 
Action: Mouse scrolled (965, 268) with delta (0, 0)
Screenshot: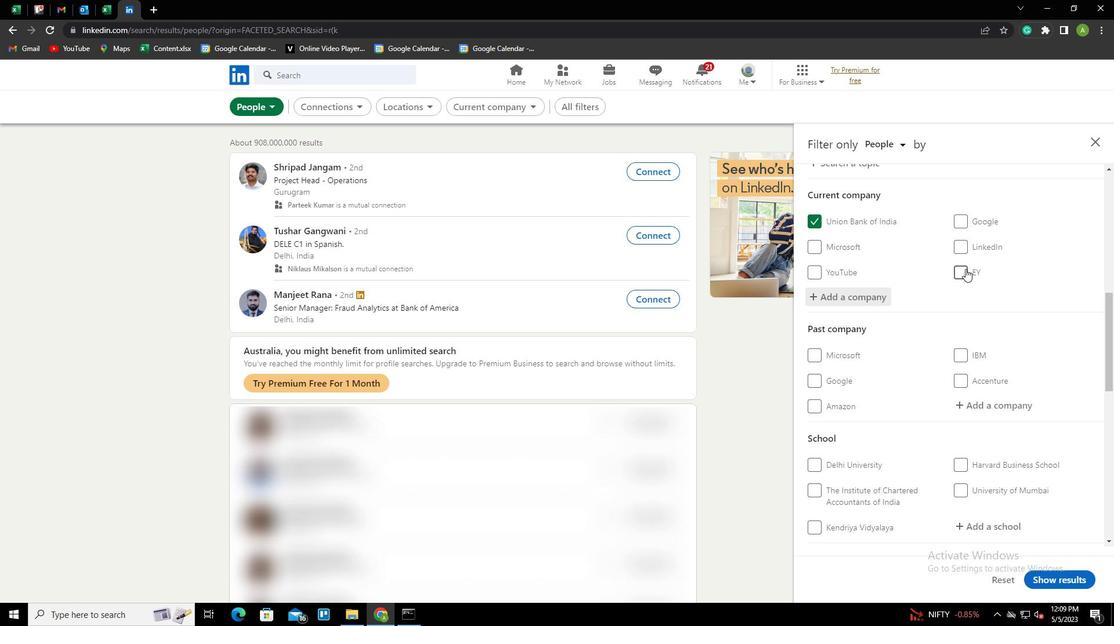 
Action: Mouse scrolled (965, 268) with delta (0, 0)
Screenshot: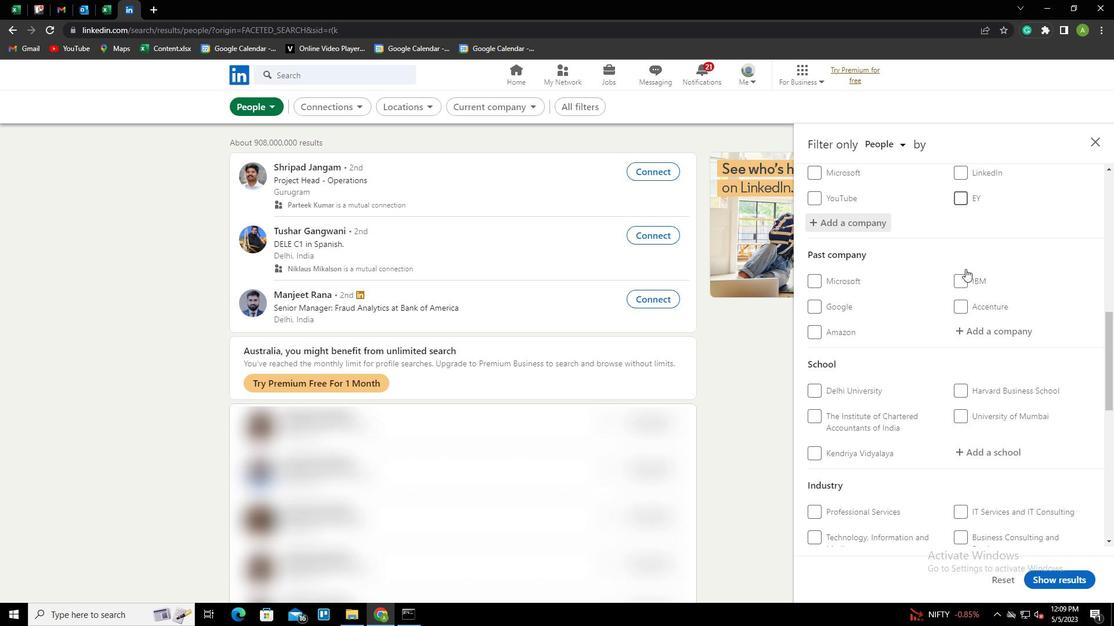 
Action: Mouse scrolled (965, 268) with delta (0, 0)
Screenshot: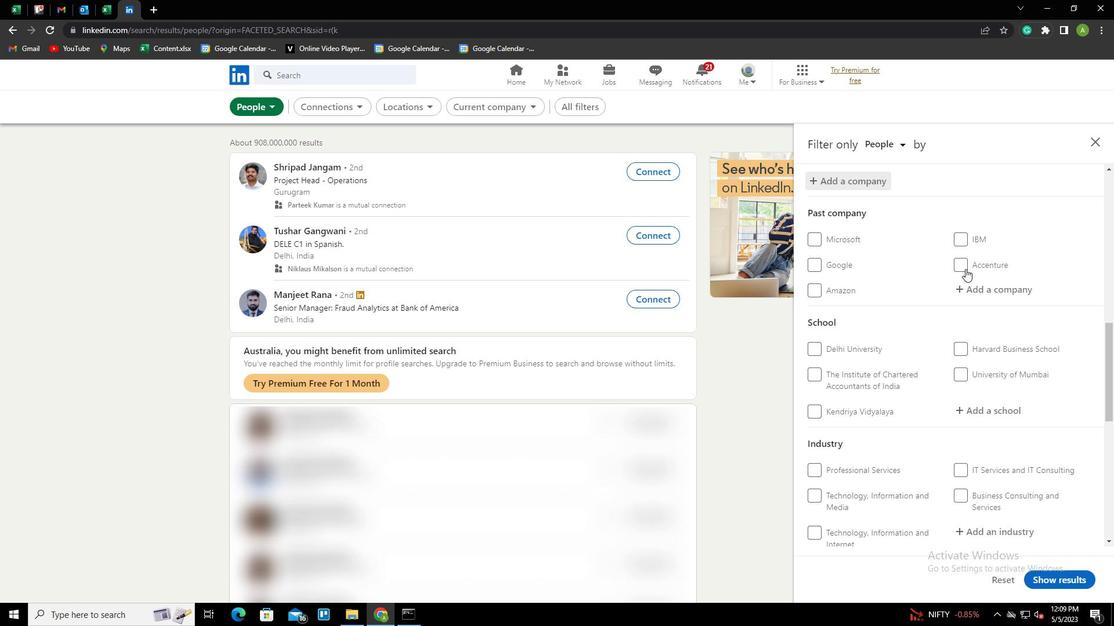 
Action: Mouse moved to (971, 304)
Screenshot: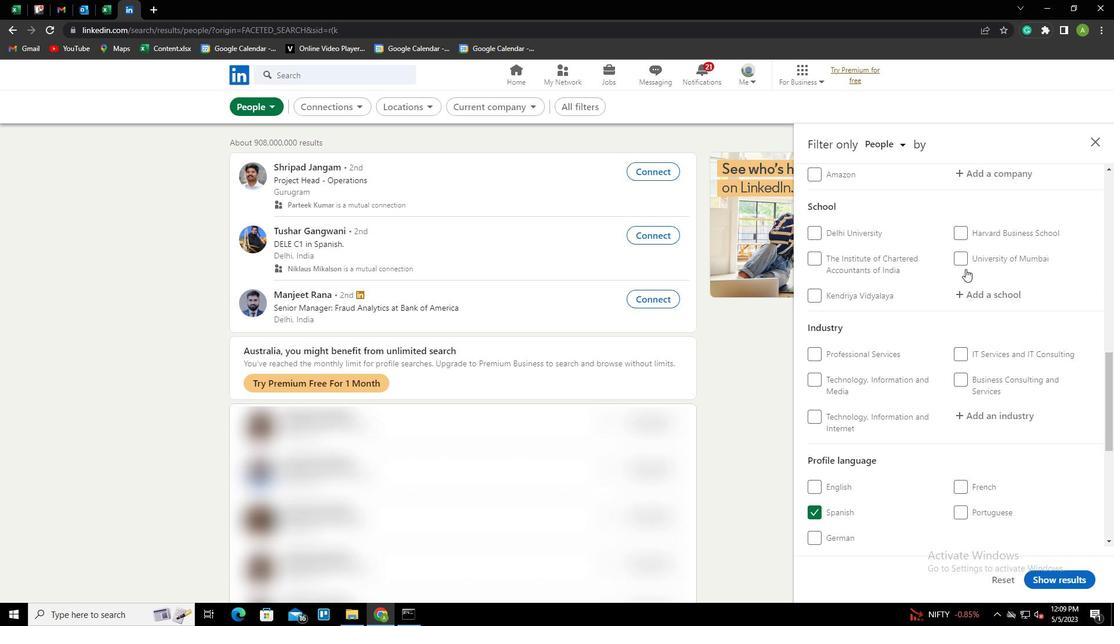 
Action: Mouse pressed left at (971, 304)
Screenshot: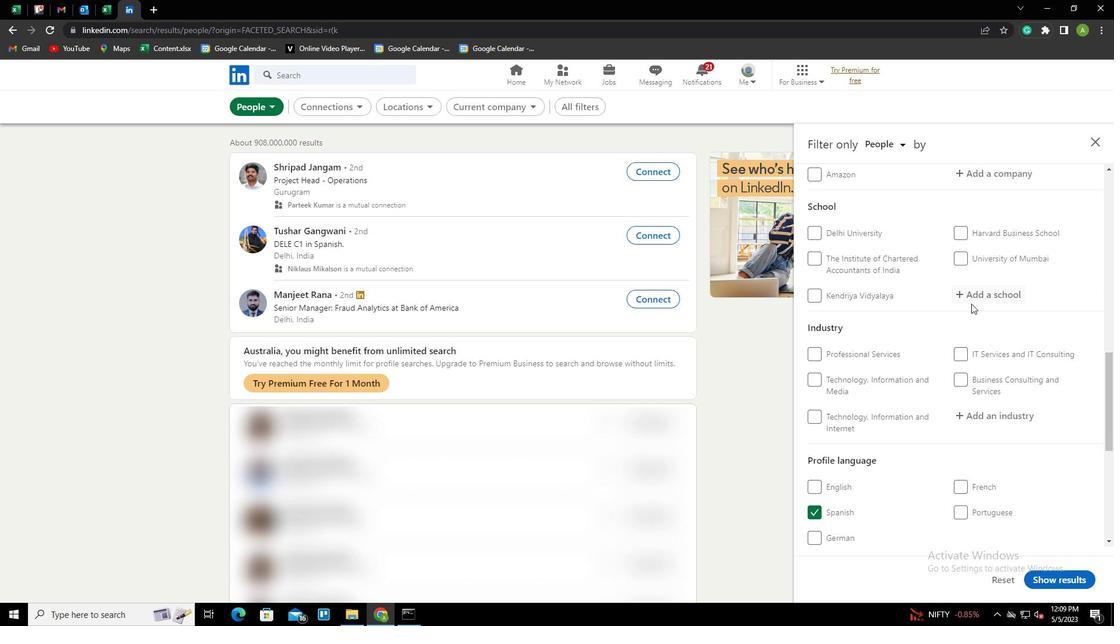 
Action: Mouse moved to (975, 296)
Screenshot: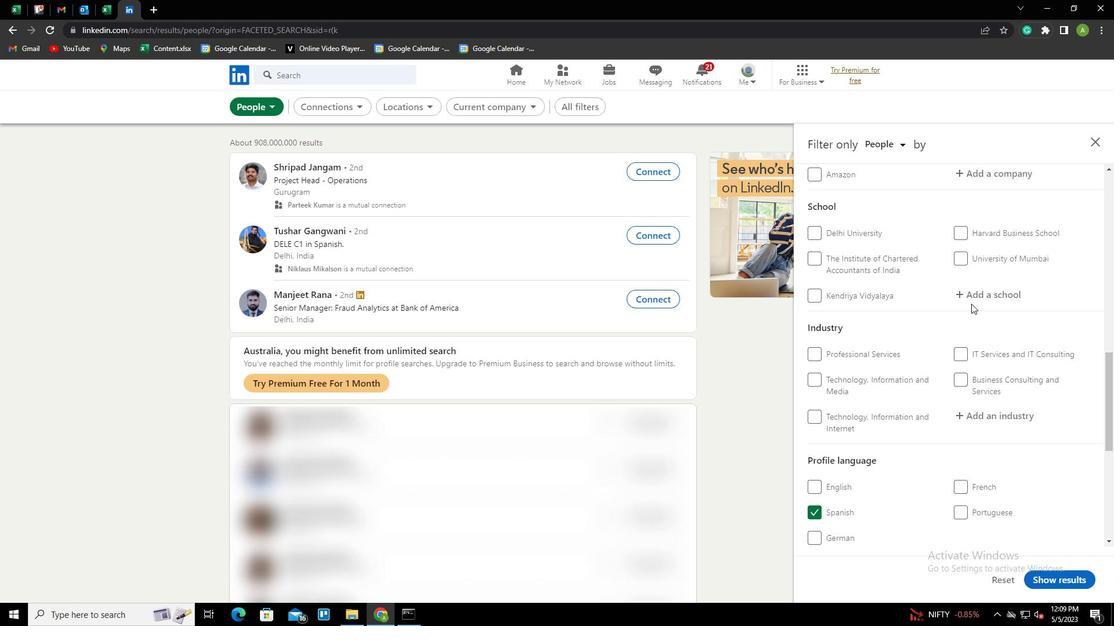 
Action: Mouse pressed left at (975, 296)
Screenshot: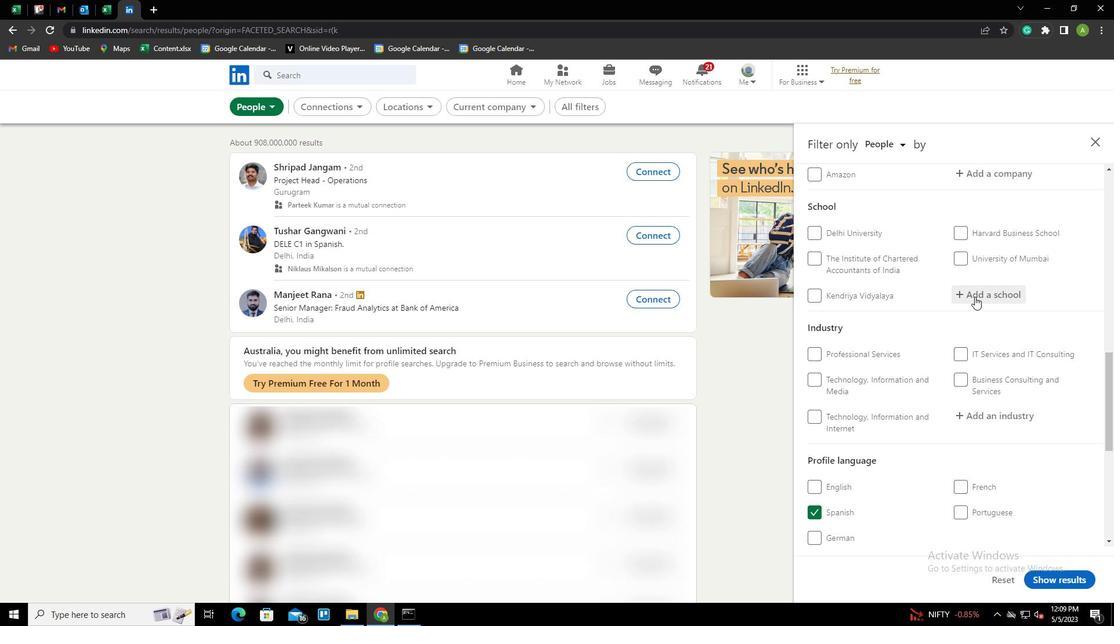 
Action: Key pressed <Key.shift><Key.shift><Key.shift><Key.shift>EMLYON<Key.space><Key.shift>BUSINESS<Key.space><Key.shift><Key.shift><Key.shift><Key.shift><Key.shift><Key.shift><Key.shift><Key.shift><Key.shift><Key.shift><Key.shift><Key.shift><Key.shift><Key.shift><Key.shift><Key.shift><Key.shift><Key.shift><Key.shift><Key.shift><Key.shift><Key.shift><Key.shift><Key.shift><Key.shift><Key.shift><Key.shift><Key.shift><Key.shift><Key.shift><Key.shift><Key.shift><Key.shift>SCHOOL<Key.down><Key.enter>
Screenshot: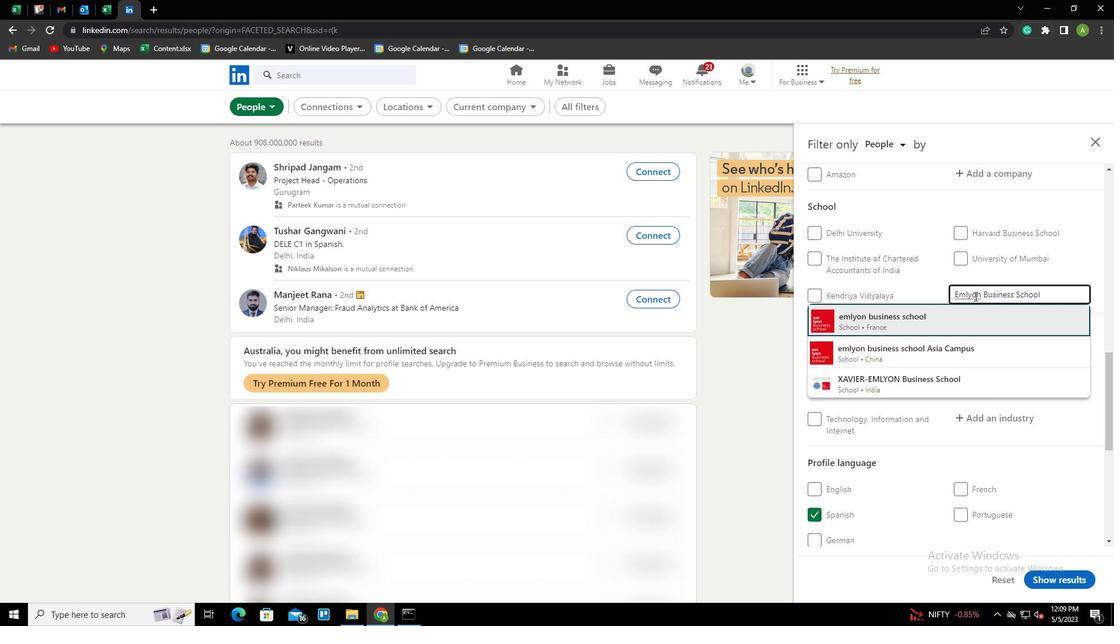 
Action: Mouse scrolled (975, 296) with delta (0, 0)
Screenshot: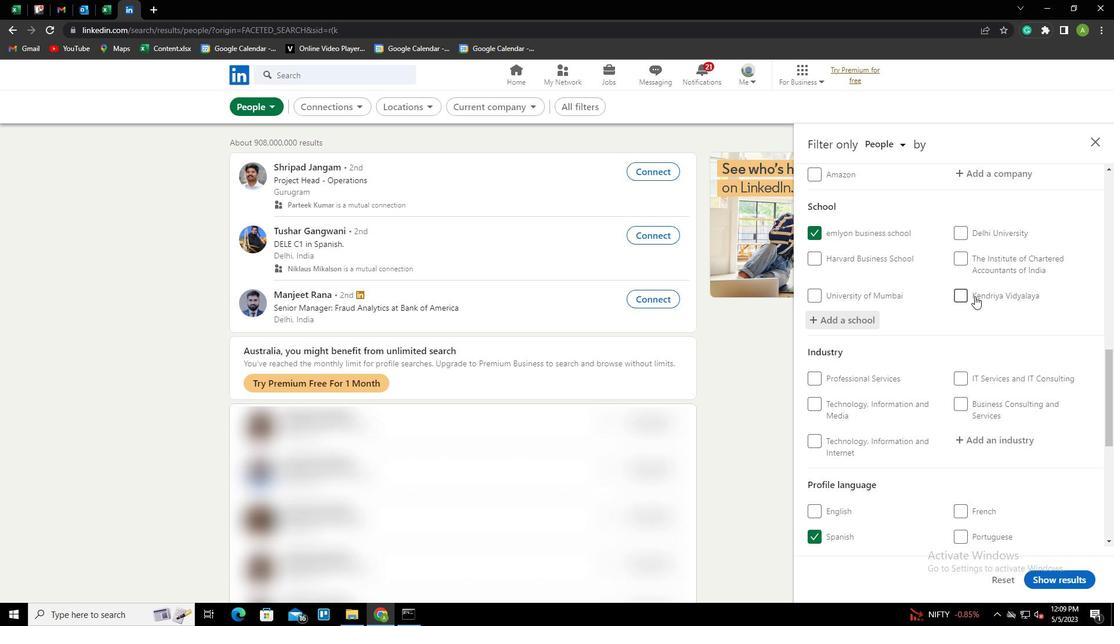 
Action: Mouse moved to (975, 296)
Screenshot: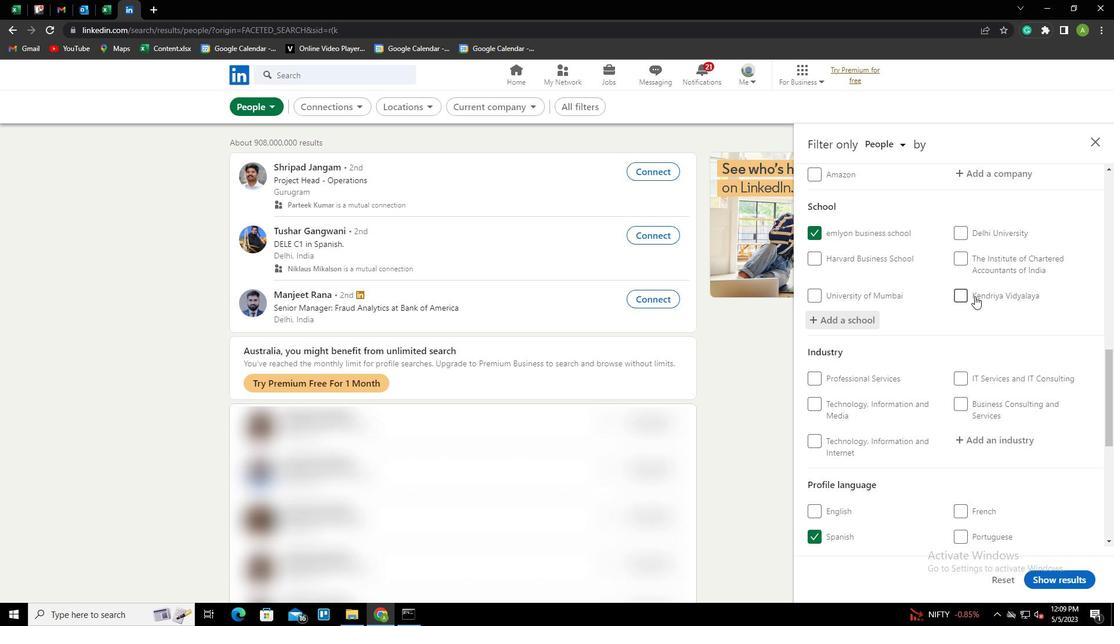 
Action: Mouse scrolled (975, 296) with delta (0, 0)
Screenshot: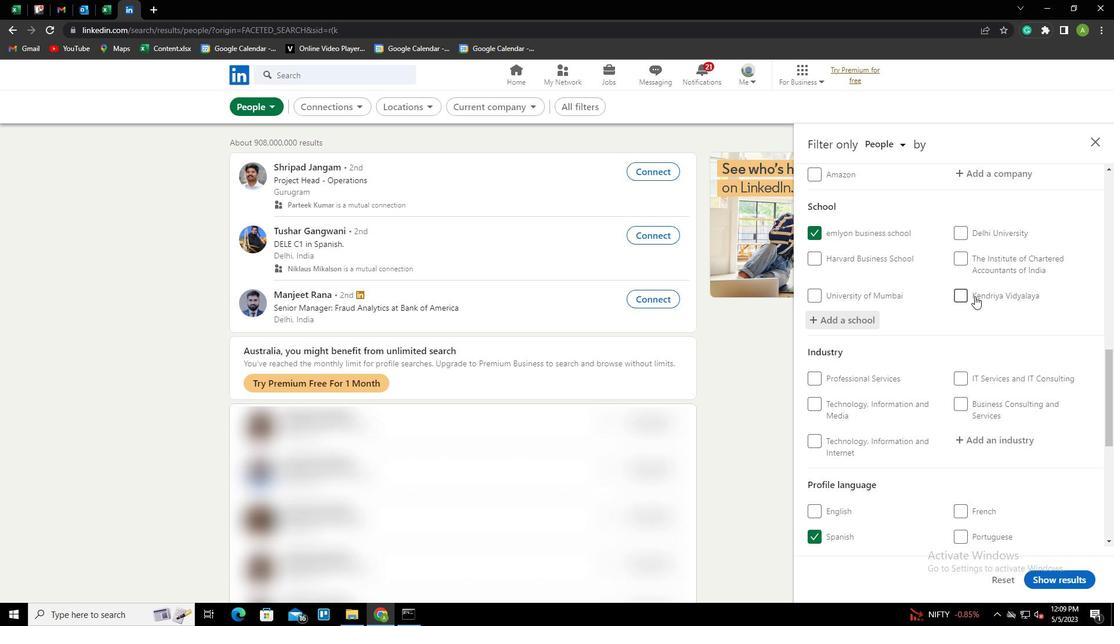 
Action: Mouse moved to (978, 319)
Screenshot: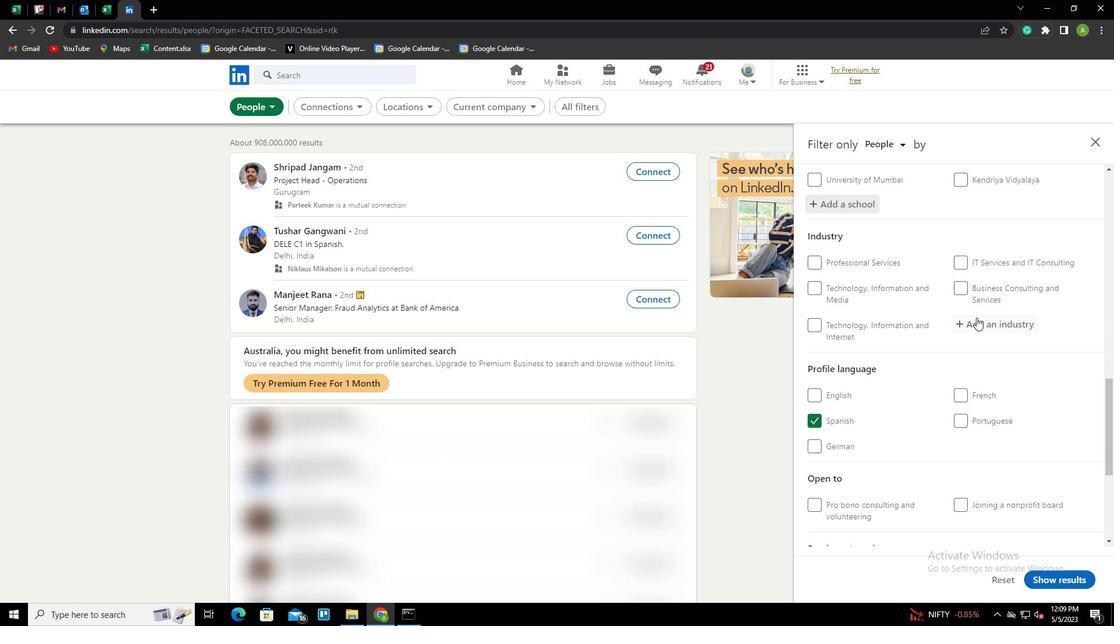 
Action: Mouse pressed left at (978, 319)
Screenshot: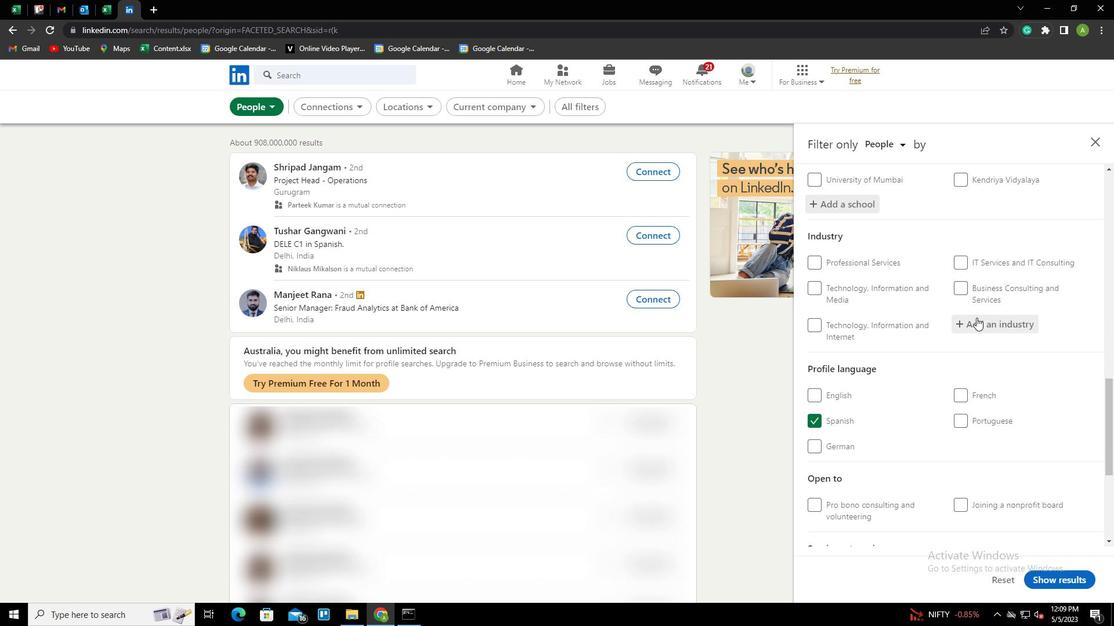 
Action: Key pressed <Key.shift><Key.shift><Key.shift><Key.shift><Key.shift><Key.shift><Key.shift><Key.shift><Key.shift><Key.shift><Key.shift>PLITI<Key.backspace><Key.backspace><Key.backspace><Key.backspace>OLITICAL<Key.space><Key.shift>ORGANIZATIONS<Key.down><Key.enter>
Screenshot: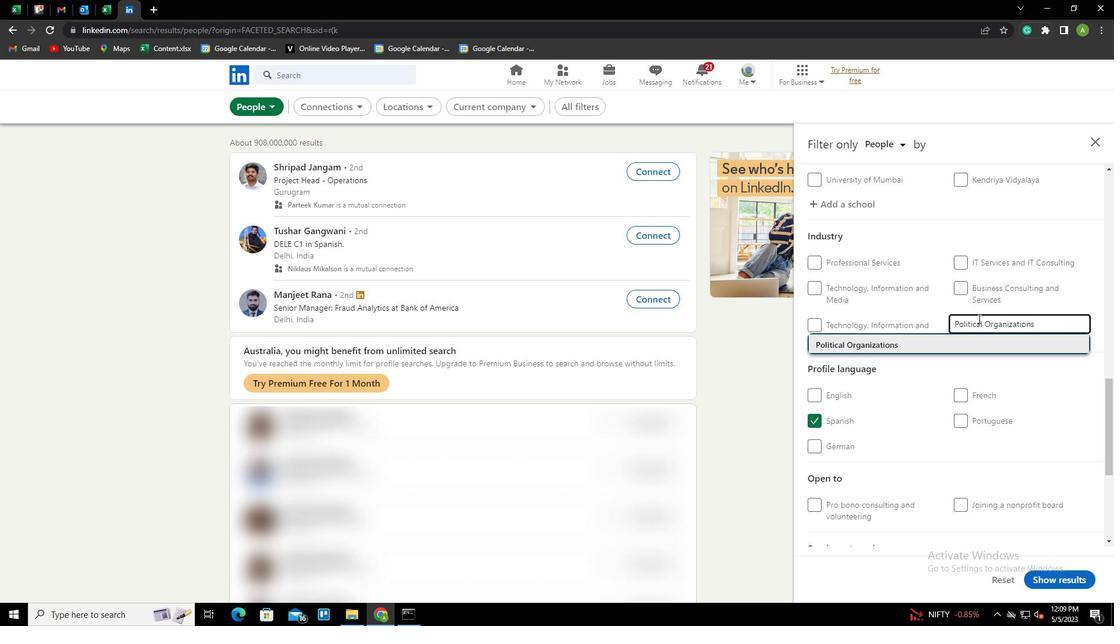 
Action: Mouse scrolled (978, 318) with delta (0, 0)
Screenshot: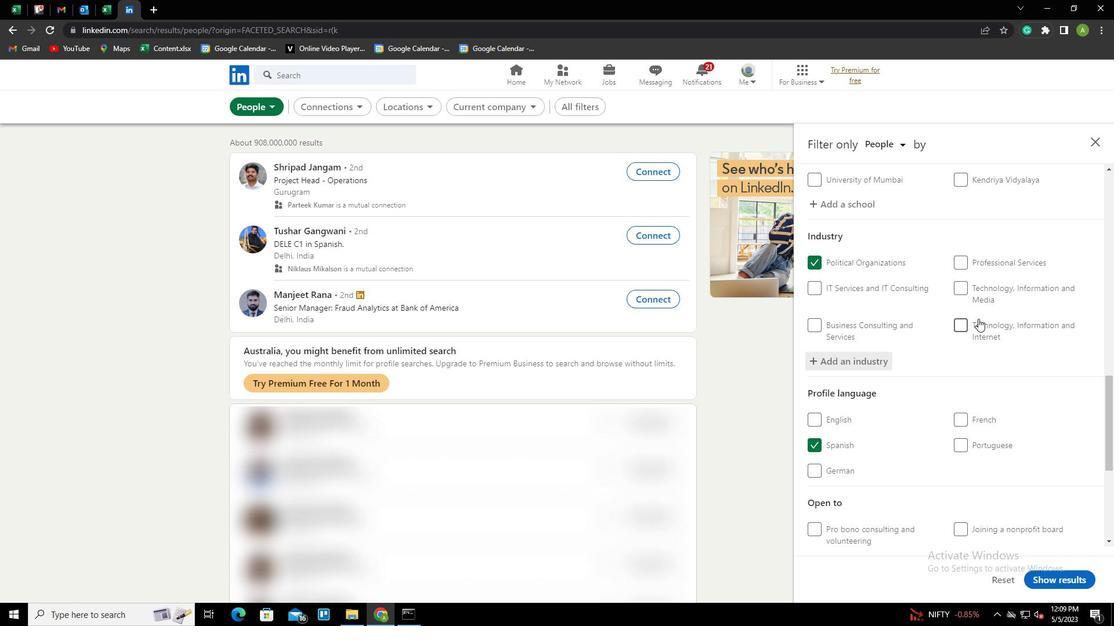 
Action: Mouse scrolled (978, 318) with delta (0, 0)
Screenshot: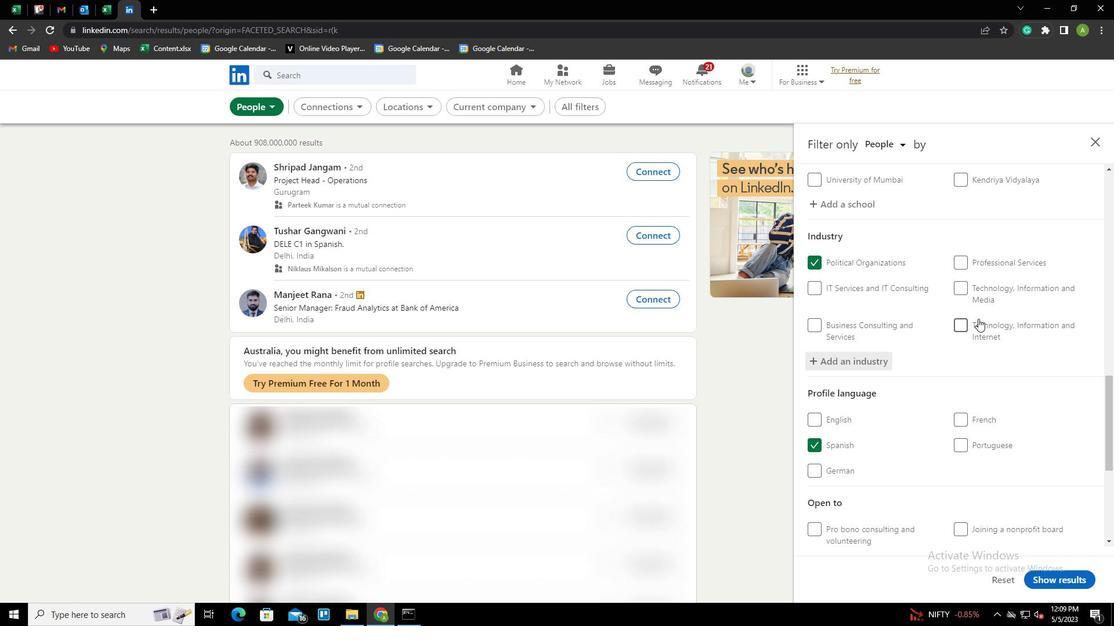
Action: Mouse scrolled (978, 318) with delta (0, 0)
Screenshot: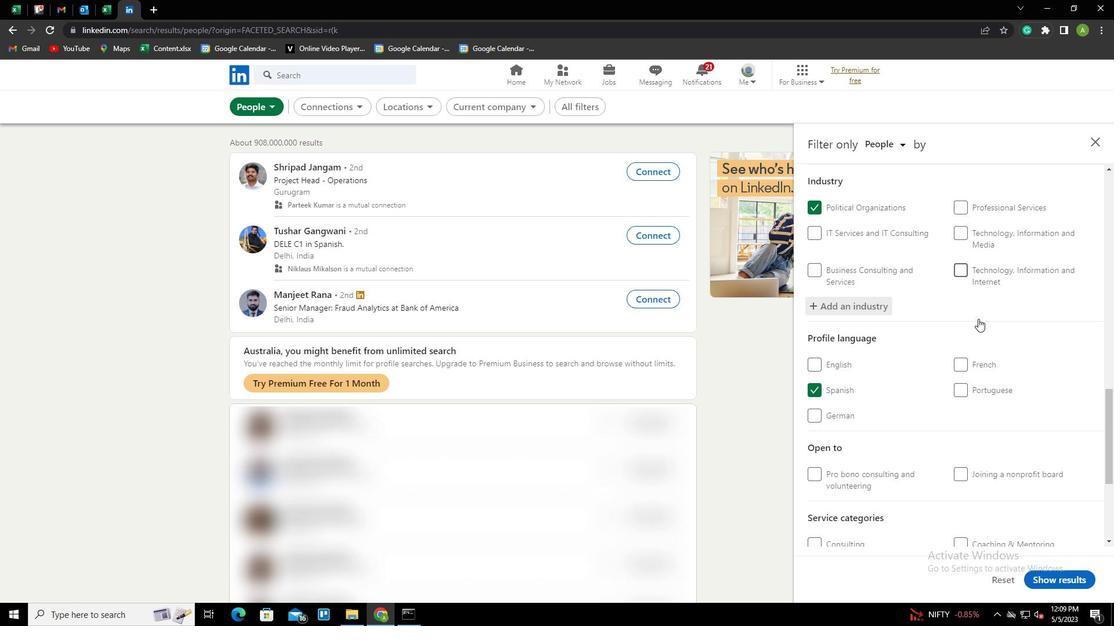 
Action: Mouse scrolled (978, 318) with delta (0, 0)
Screenshot: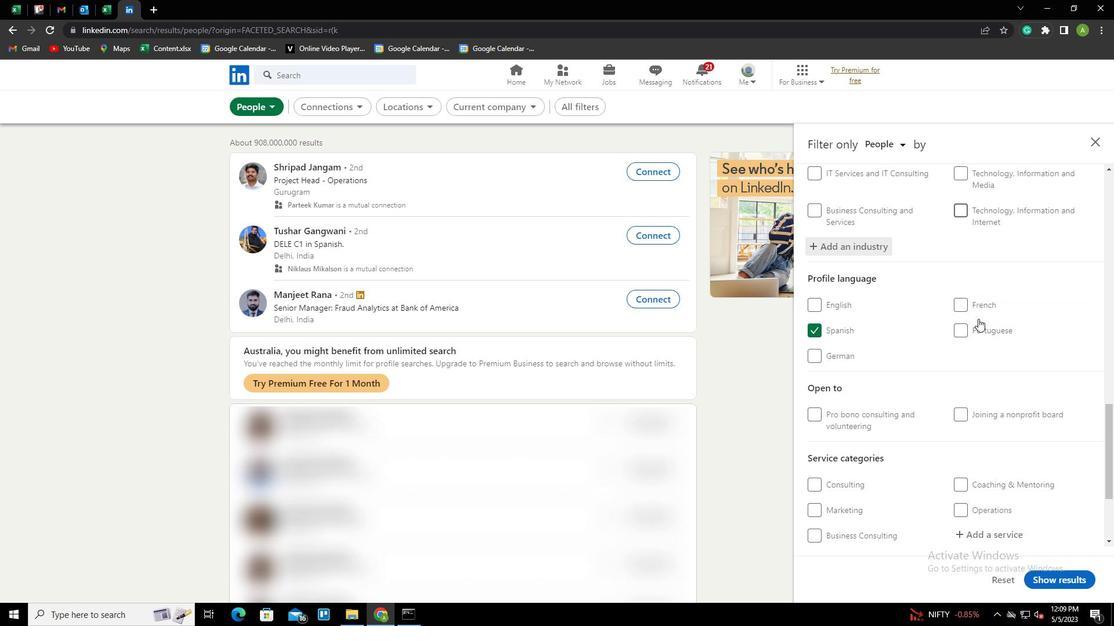
Action: Mouse moved to (979, 416)
Screenshot: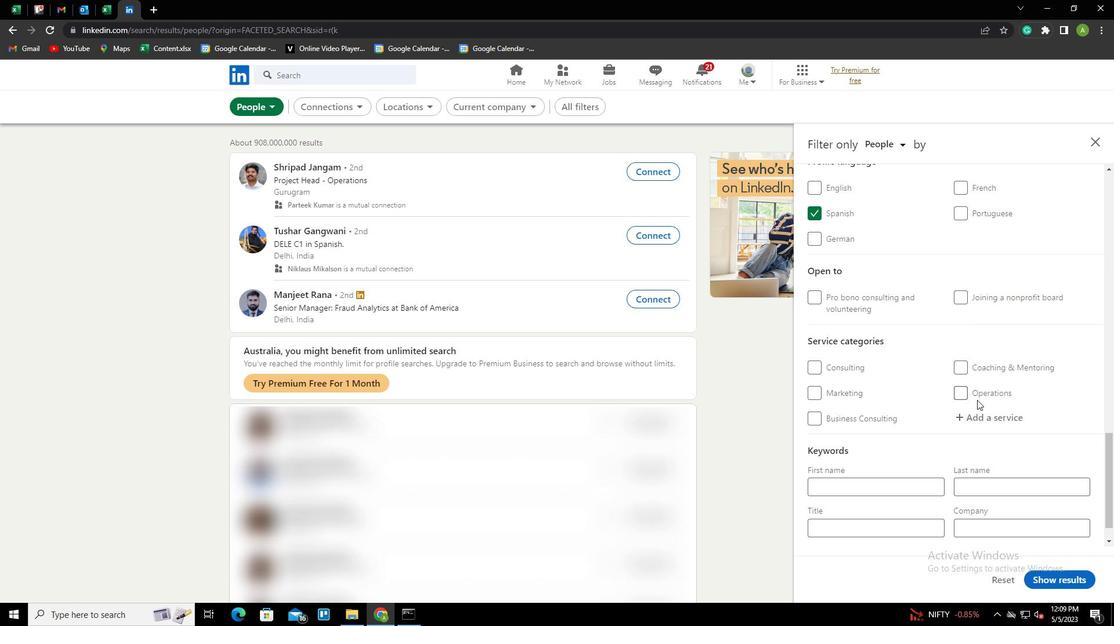 
Action: Mouse pressed left at (979, 416)
Screenshot: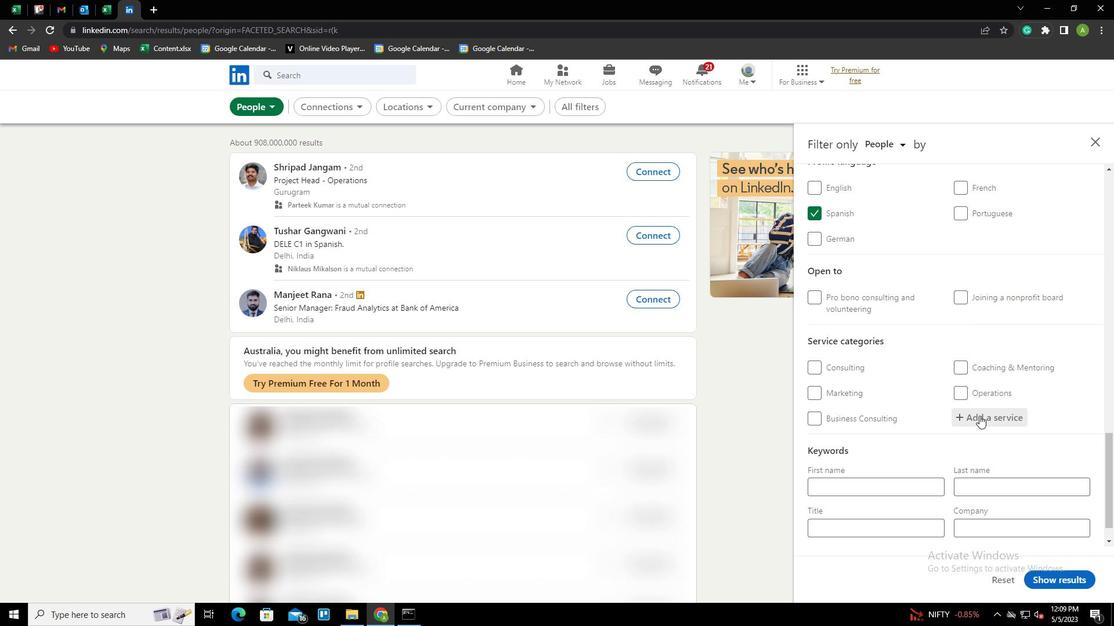 
Action: Key pressed <Key.shift>MANAGEMENT
Screenshot: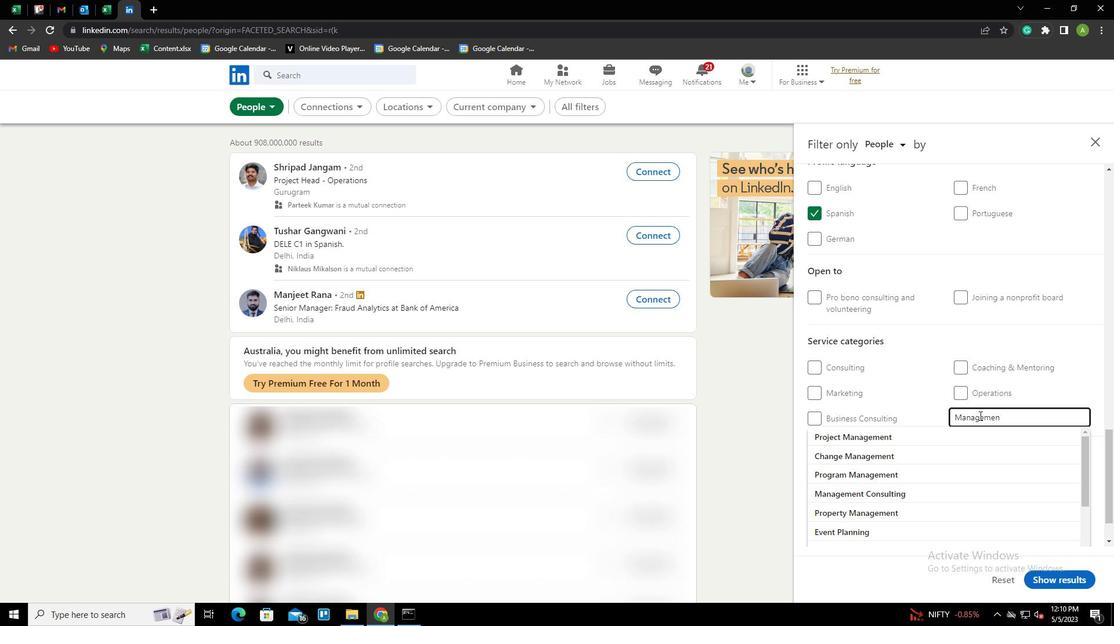 
Action: Mouse moved to (929, 409)
Screenshot: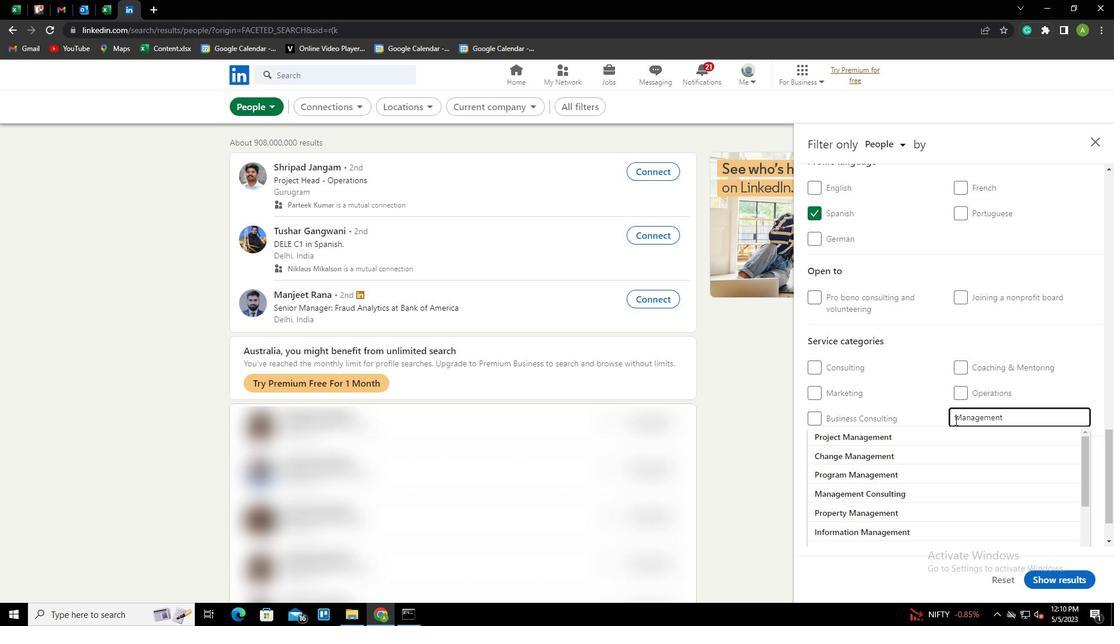 
Action: Mouse pressed left at (929, 409)
Screenshot: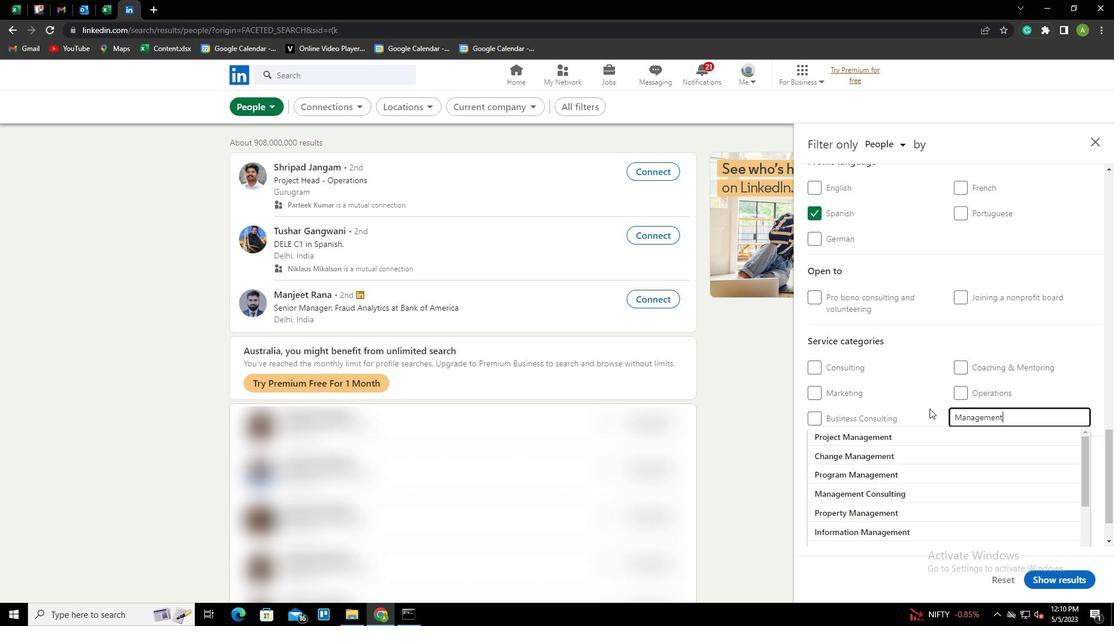 
Action: Mouse scrolled (929, 408) with delta (0, 0)
Screenshot: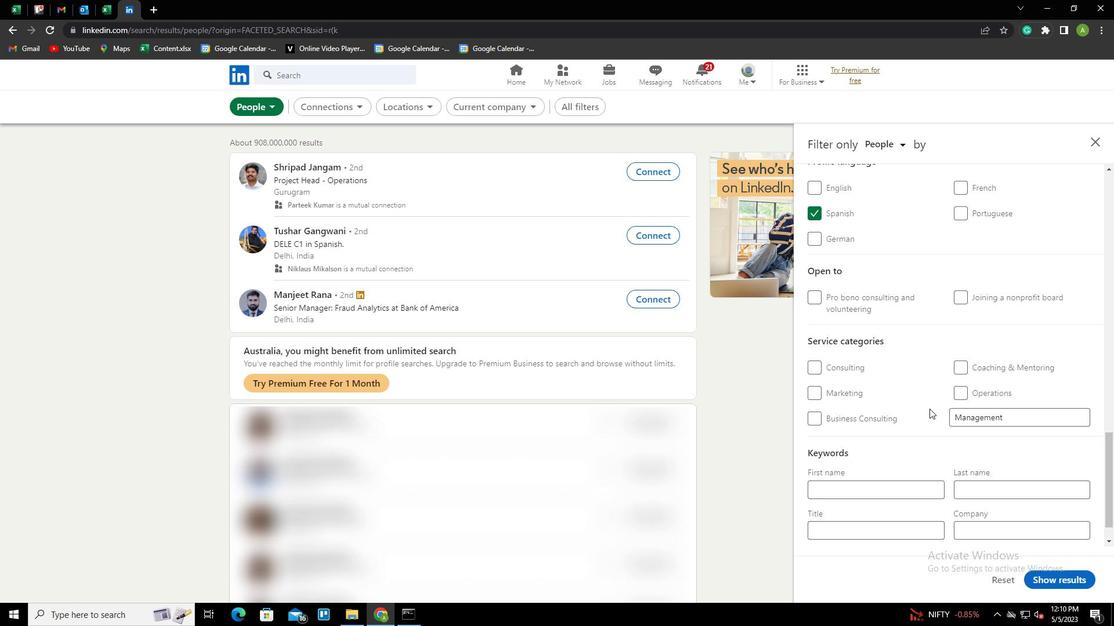 
Action: Mouse scrolled (929, 408) with delta (0, 0)
Screenshot: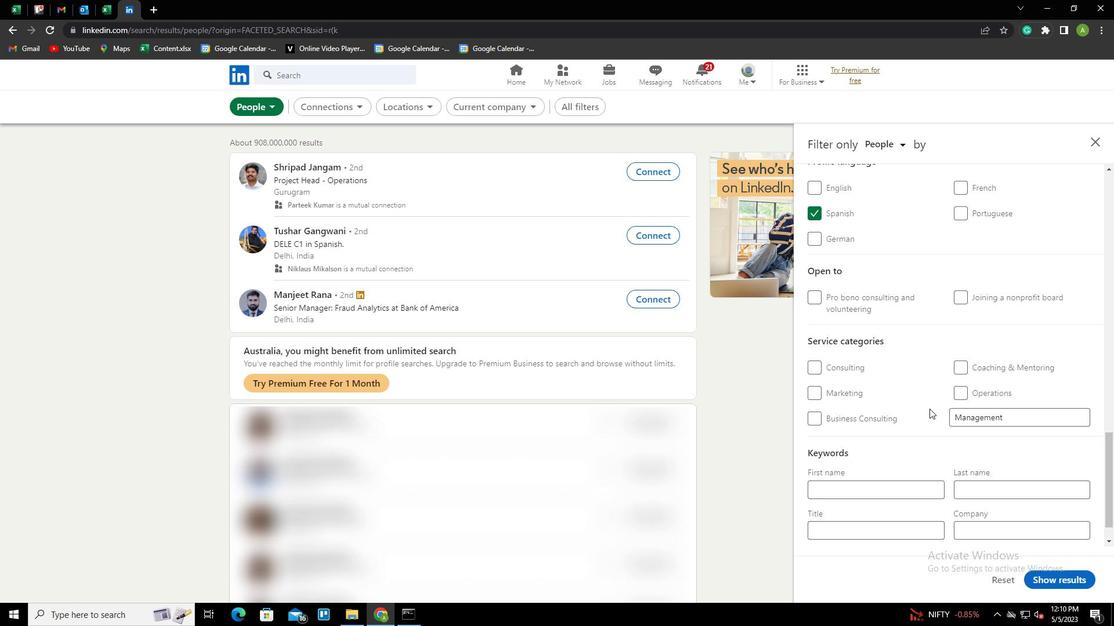 
Action: Mouse scrolled (929, 408) with delta (0, 0)
Screenshot: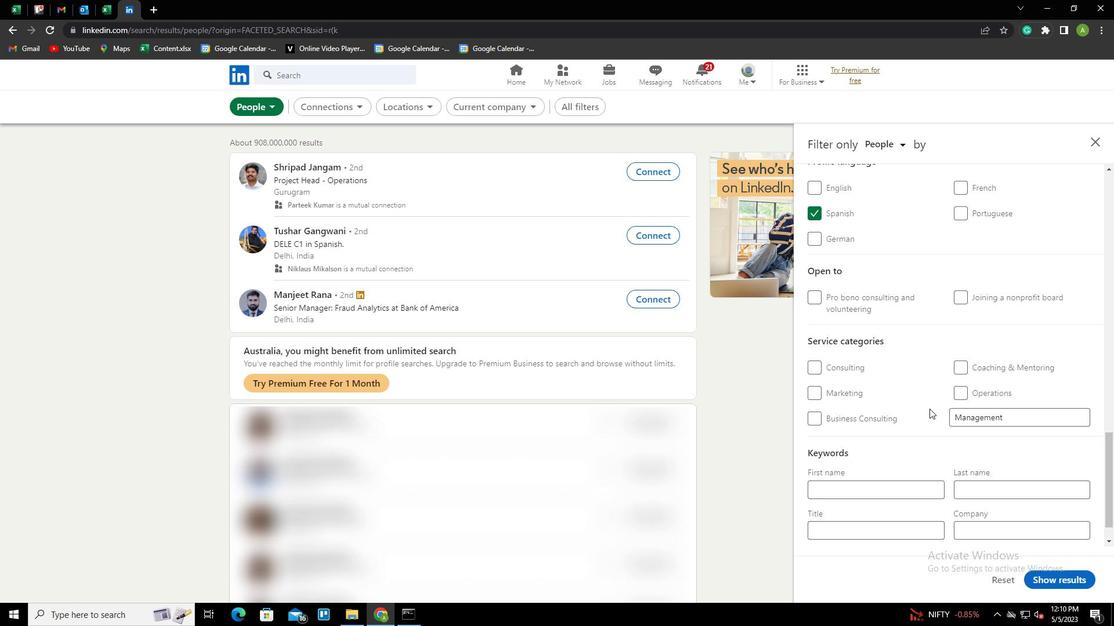 
Action: Mouse scrolled (929, 408) with delta (0, 0)
Screenshot: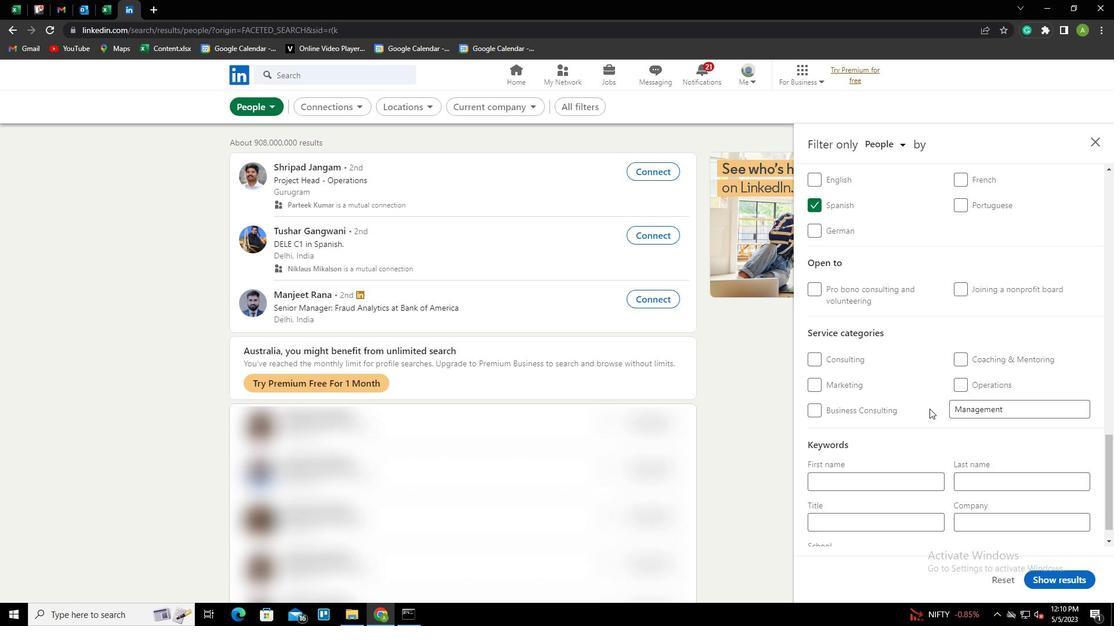 
Action: Mouse moved to (902, 497)
Screenshot: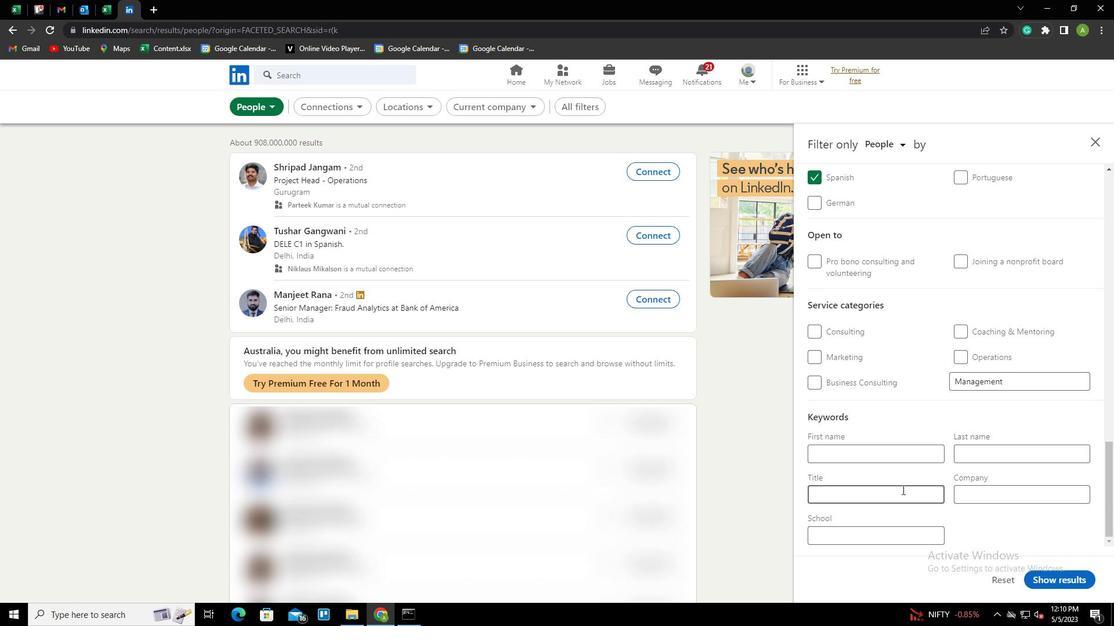 
Action: Mouse pressed left at (902, 497)
Screenshot: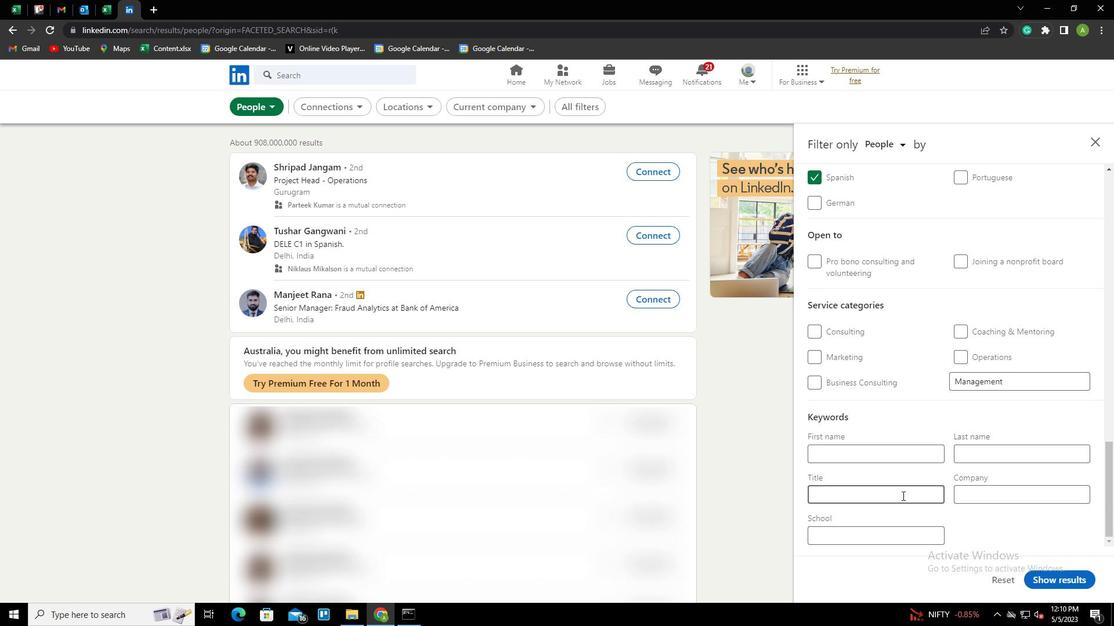 
Action: Key pressed <Key.shift><Key.shift><Key.shift><Key.shift><Key.shift><Key.shift><Key.shift><Key.shift><Key.shift><Key.shift><Key.shift><Key.shift><Key.shift><Key.shift><Key.shift><Key.shift><Key.shift><Key.shift><Key.shift><Key.shift><Key.shift>GRAPHIC<Key.space><Key.shift>DESIGNER
Screenshot: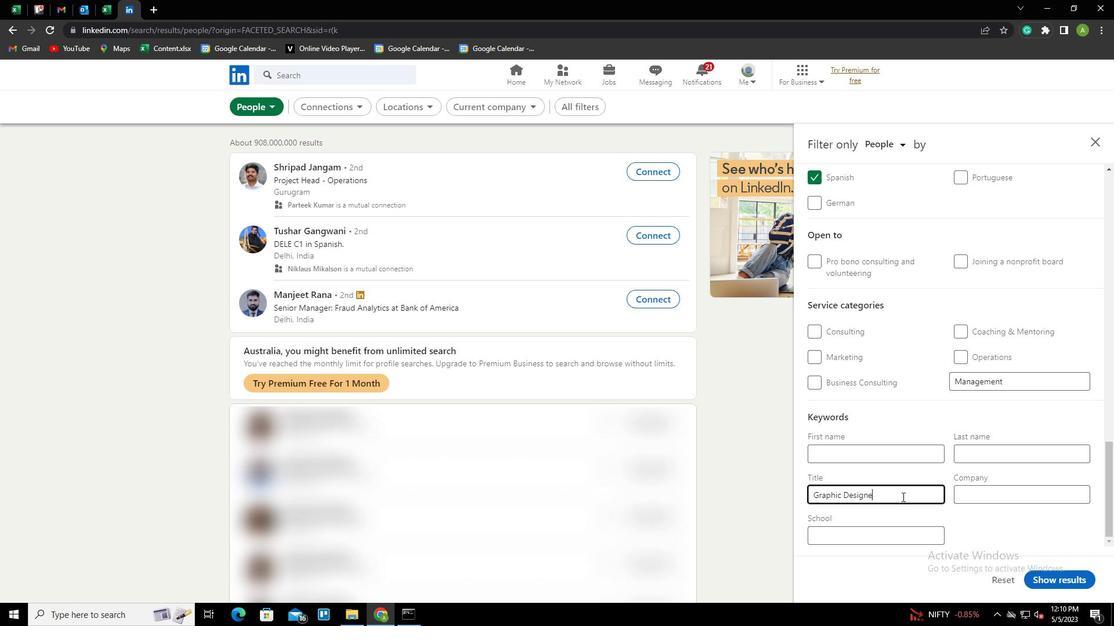 
Action: Mouse moved to (983, 523)
Screenshot: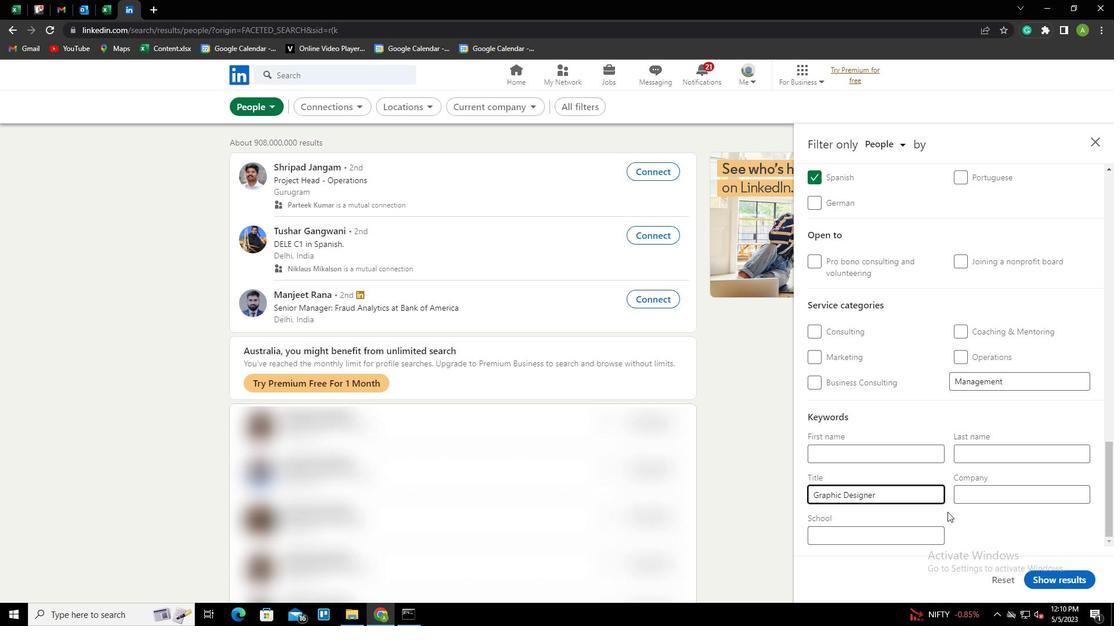 
Action: Mouse pressed left at (983, 523)
Screenshot: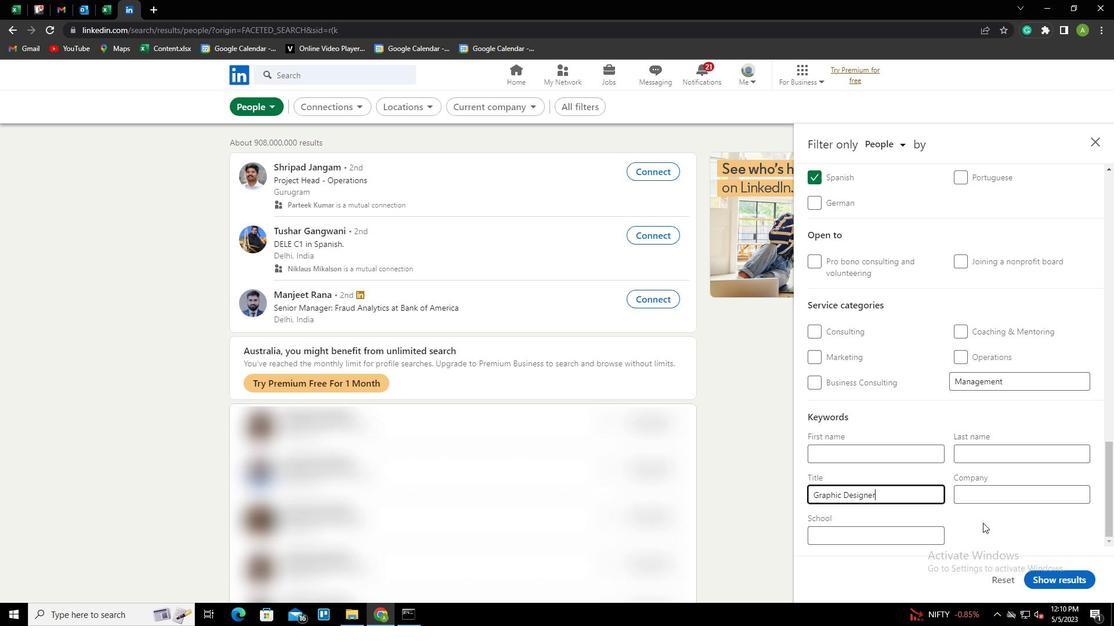 
Action: Mouse moved to (1058, 577)
Screenshot: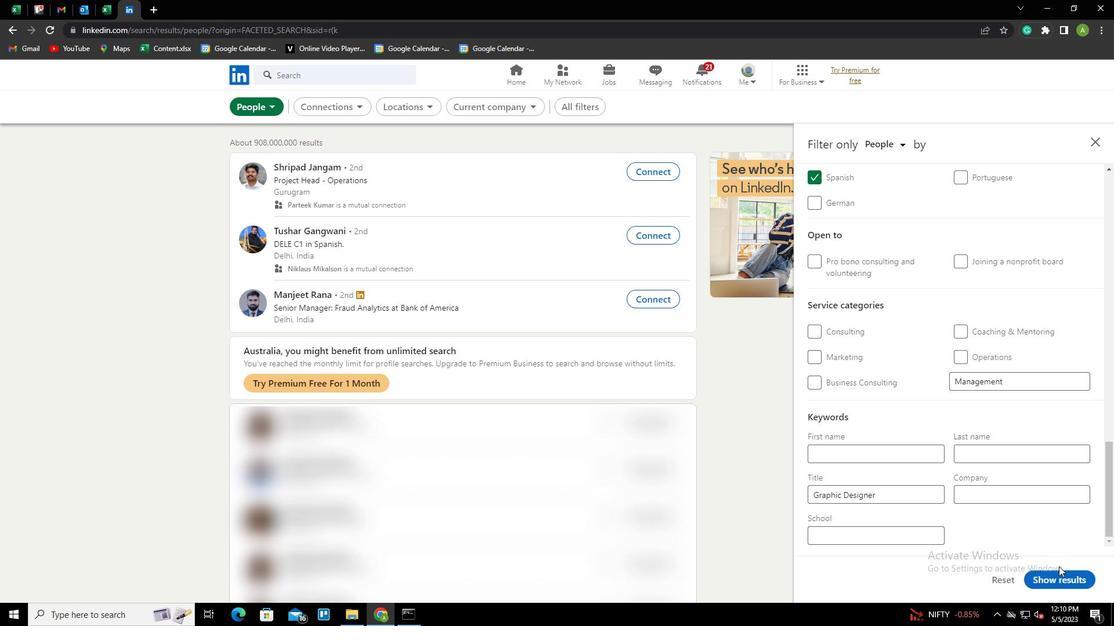 
Action: Mouse pressed left at (1058, 577)
Screenshot: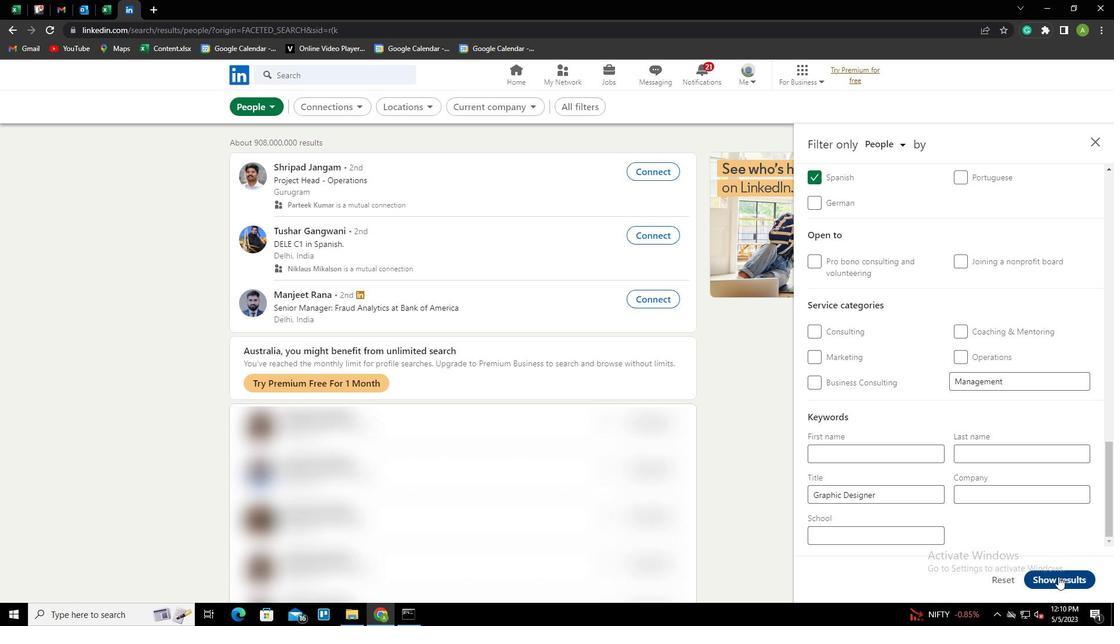 
